 Task: Send an email with the signature Kelly Rodriguez with the subject Apology for a miscommunication and the message Can you provide an update on the status of the employee training program? from softage.6@softage.net to softage.7@softage.net and move the email from Sent Items to the folder Hazardous materials
Action: Mouse moved to (115, 107)
Screenshot: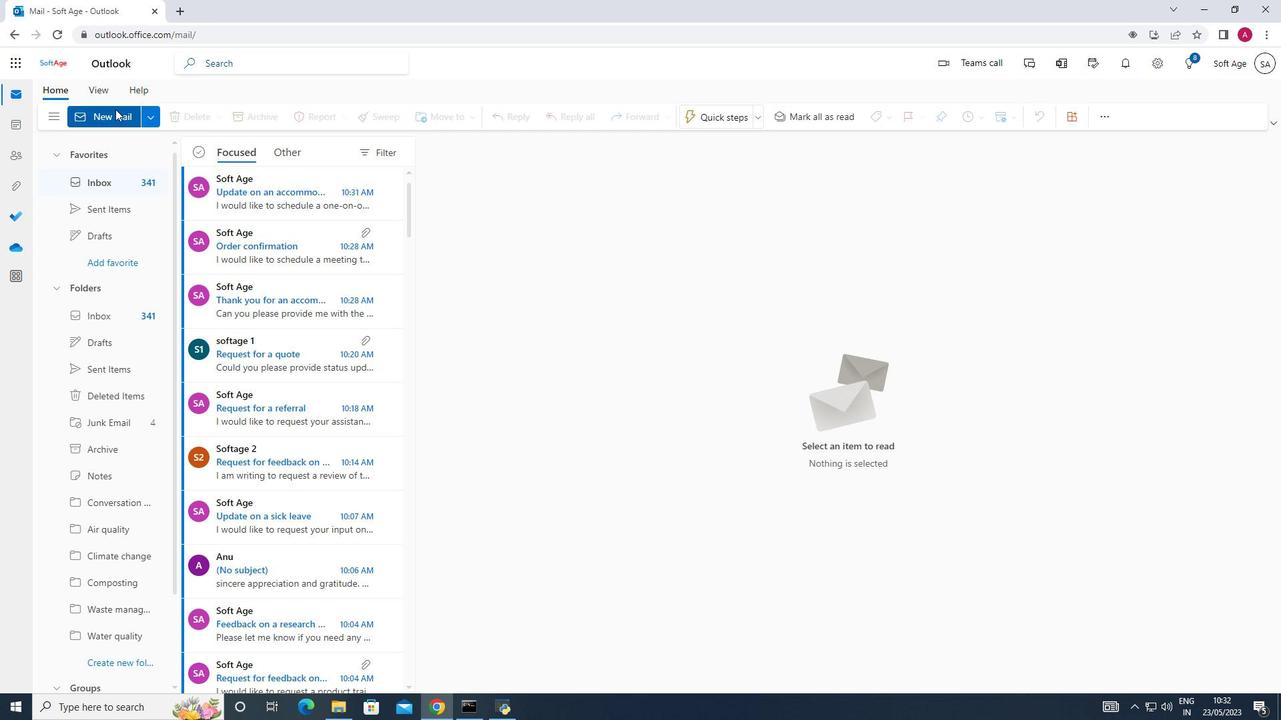 
Action: Mouse pressed left at (115, 107)
Screenshot: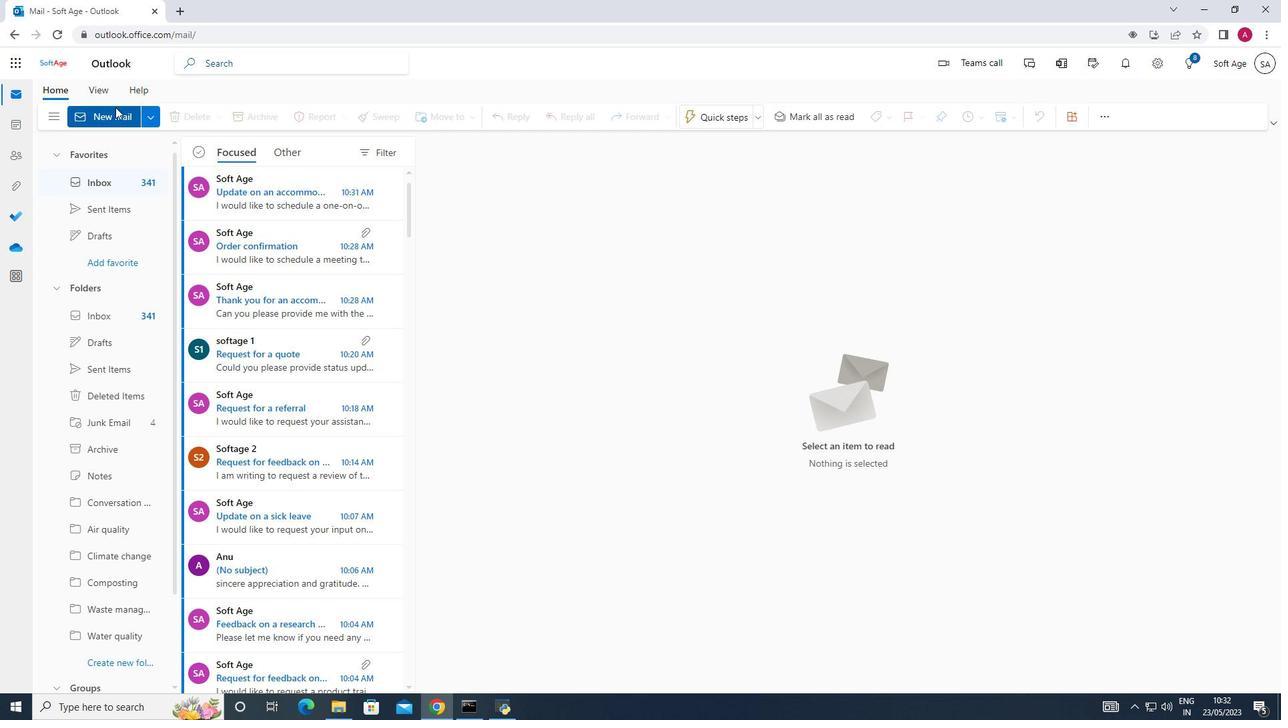 
Action: Mouse moved to (909, 112)
Screenshot: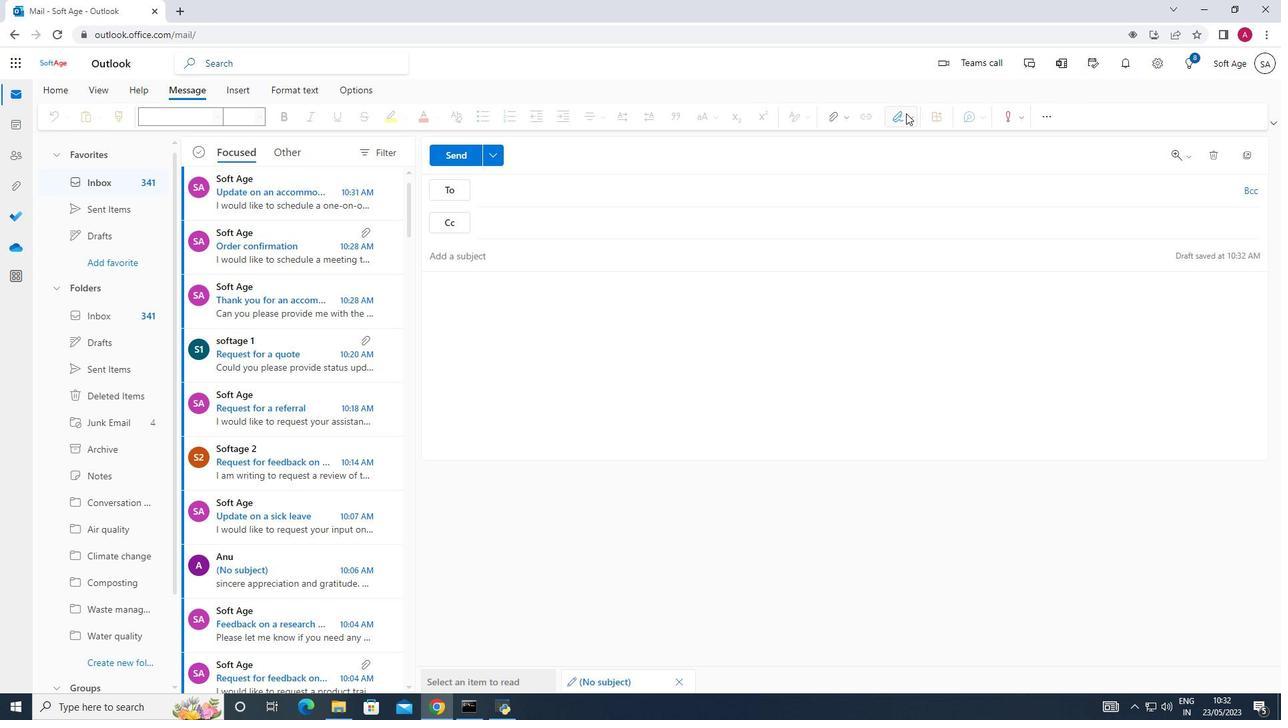 
Action: Mouse pressed left at (909, 112)
Screenshot: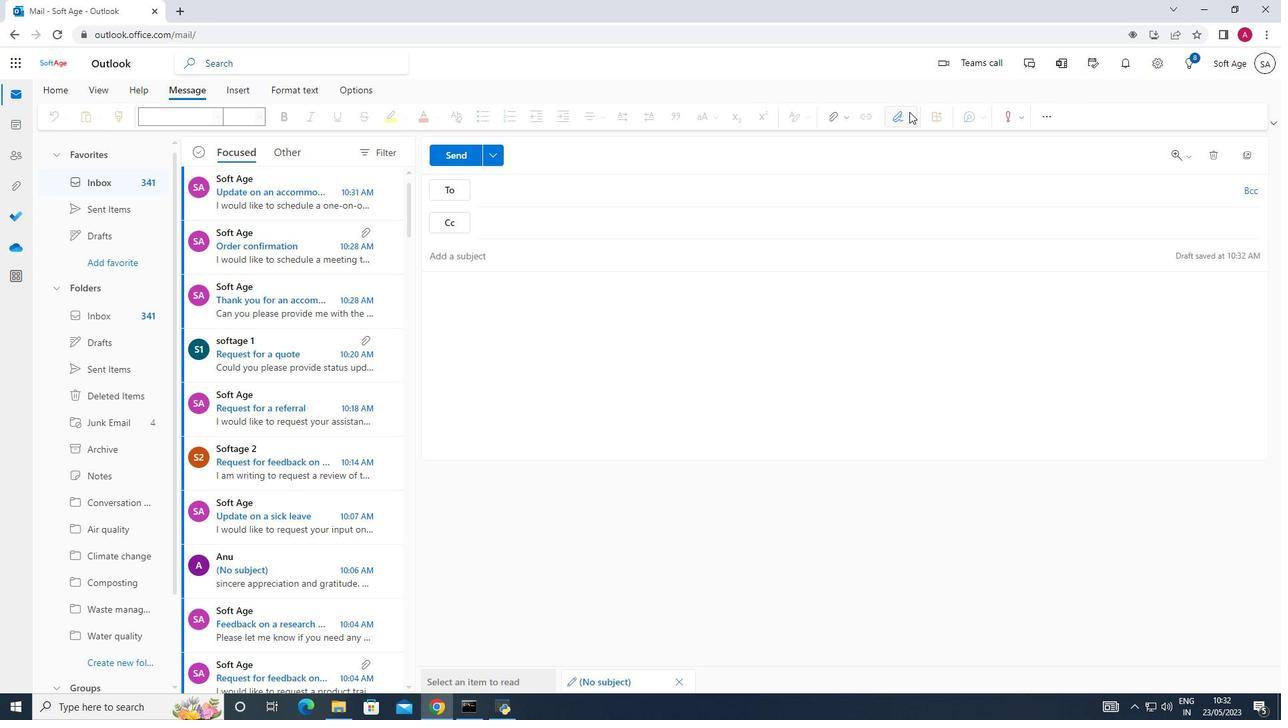 
Action: Mouse moved to (886, 176)
Screenshot: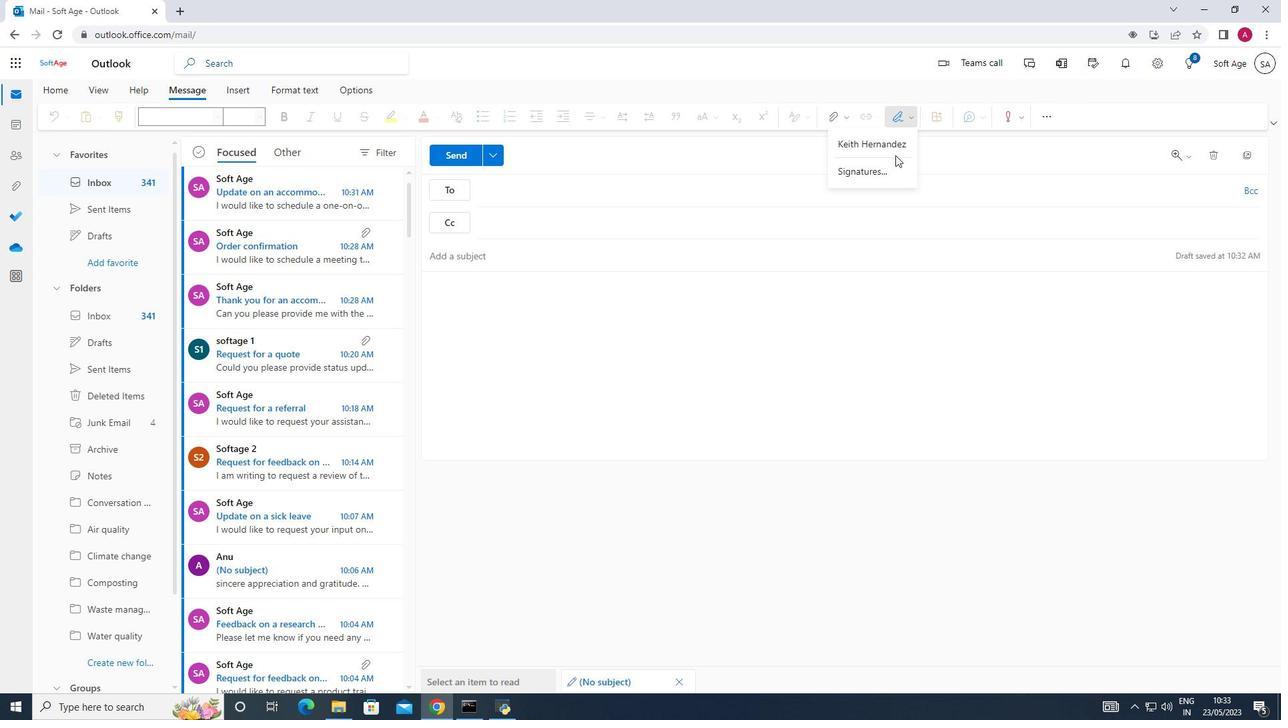 
Action: Mouse pressed left at (886, 176)
Screenshot: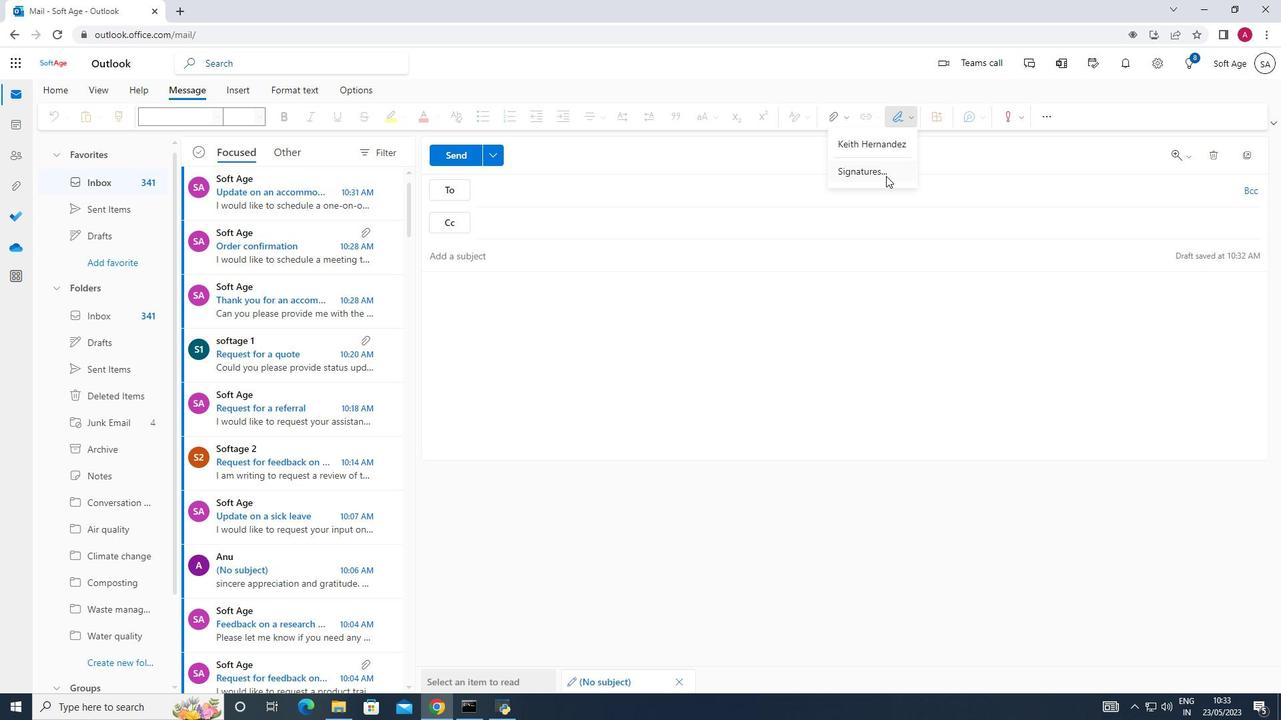 
Action: Mouse moved to (879, 223)
Screenshot: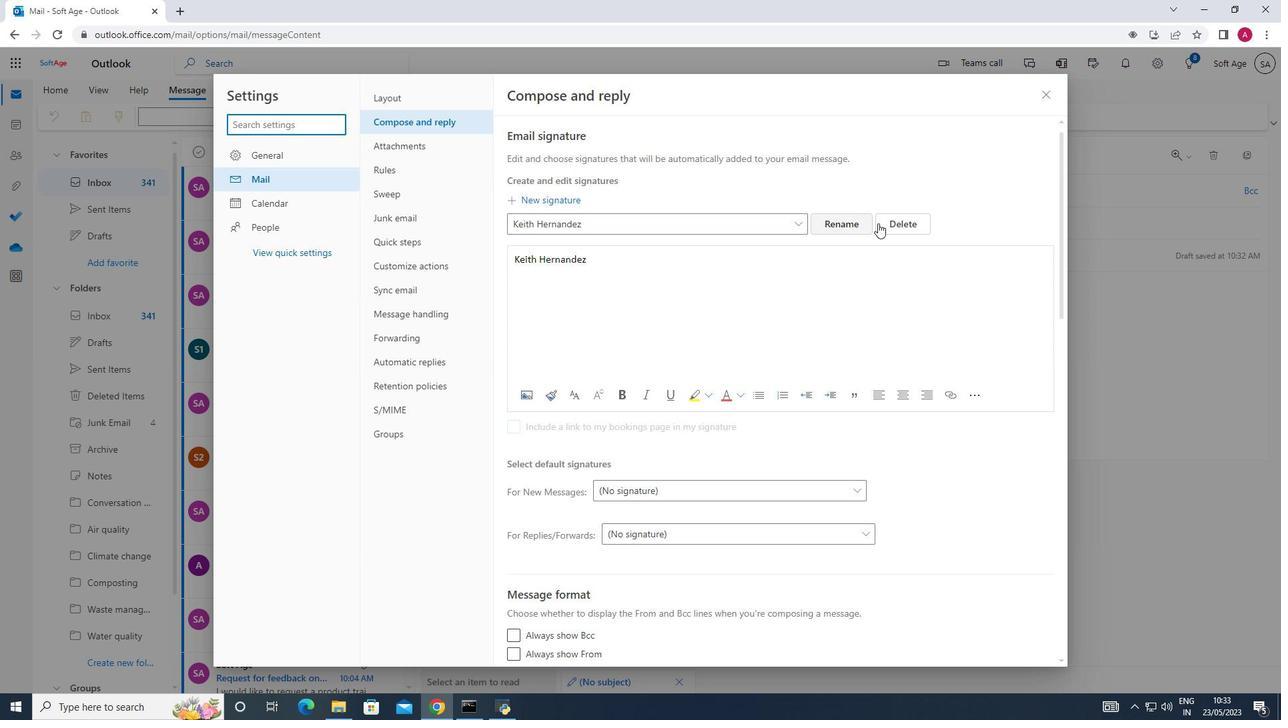 
Action: Mouse pressed left at (879, 223)
Screenshot: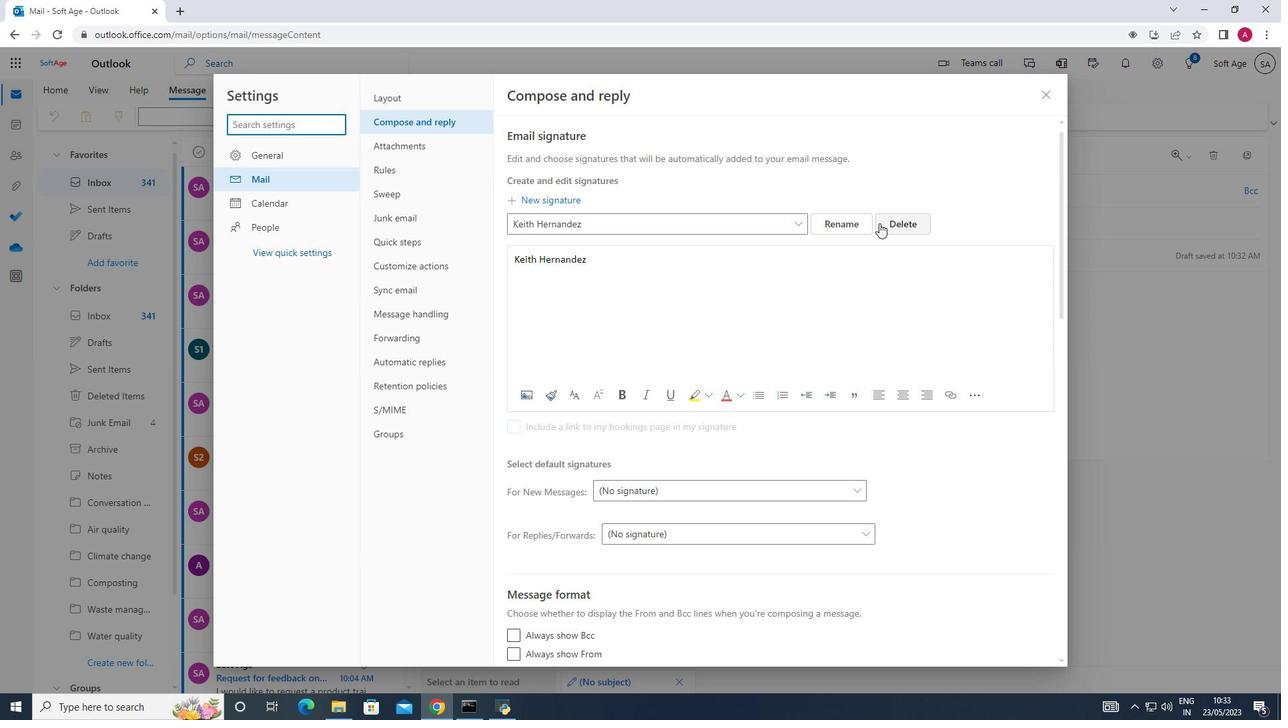 
Action: Mouse moved to (539, 222)
Screenshot: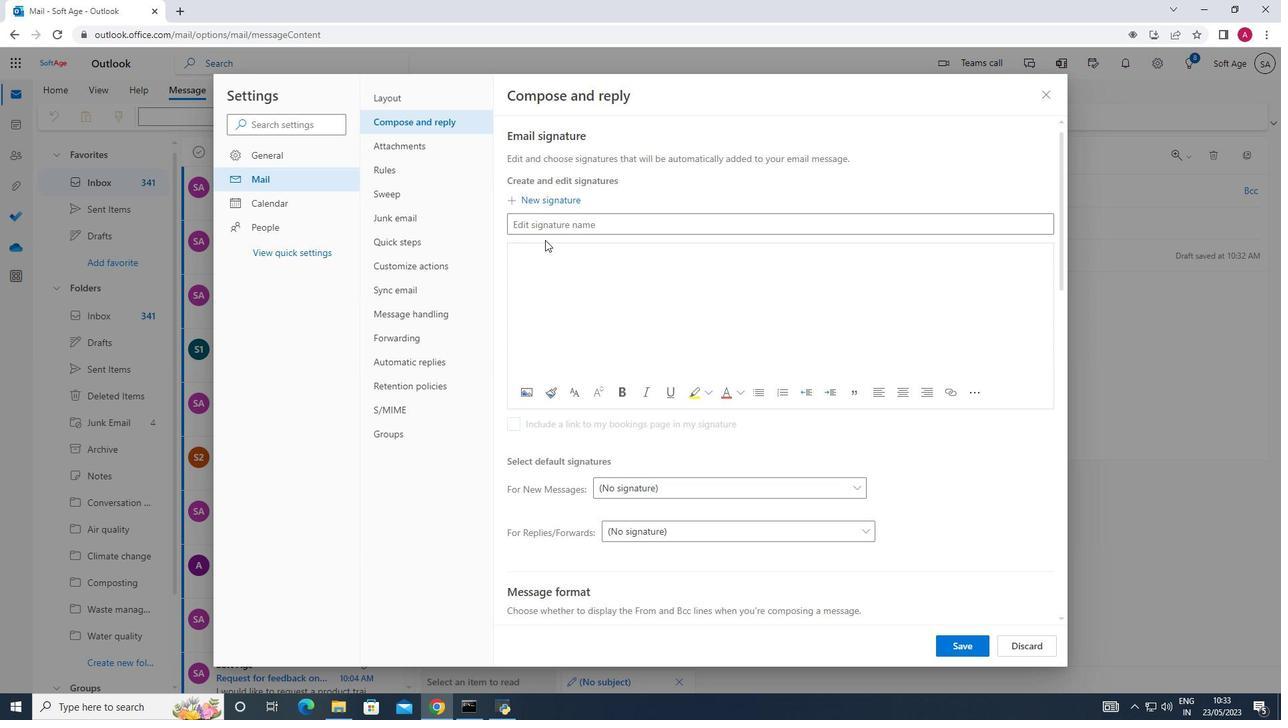 
Action: Mouse pressed left at (539, 222)
Screenshot: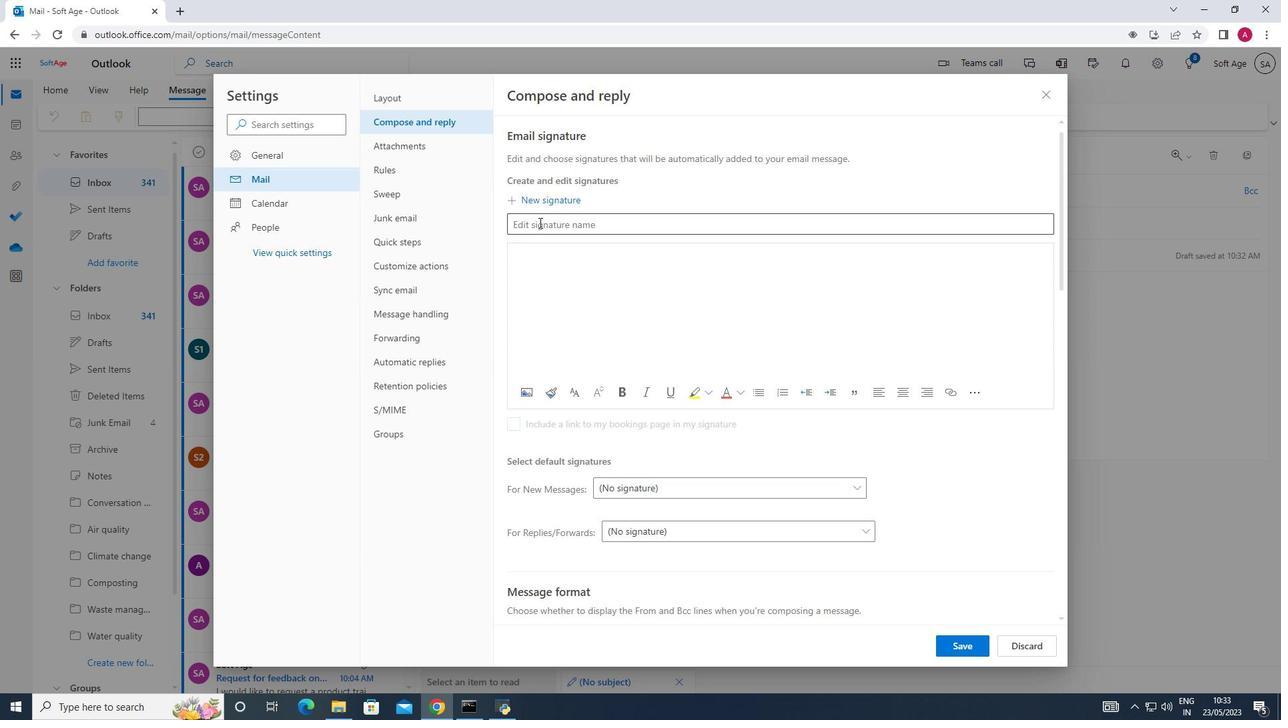 
Action: Key pressed <Key.shift_r>Kelly<Key.space><Key.shift><Key.shift><Key.shift><Key.shift>Rodriguez
Screenshot: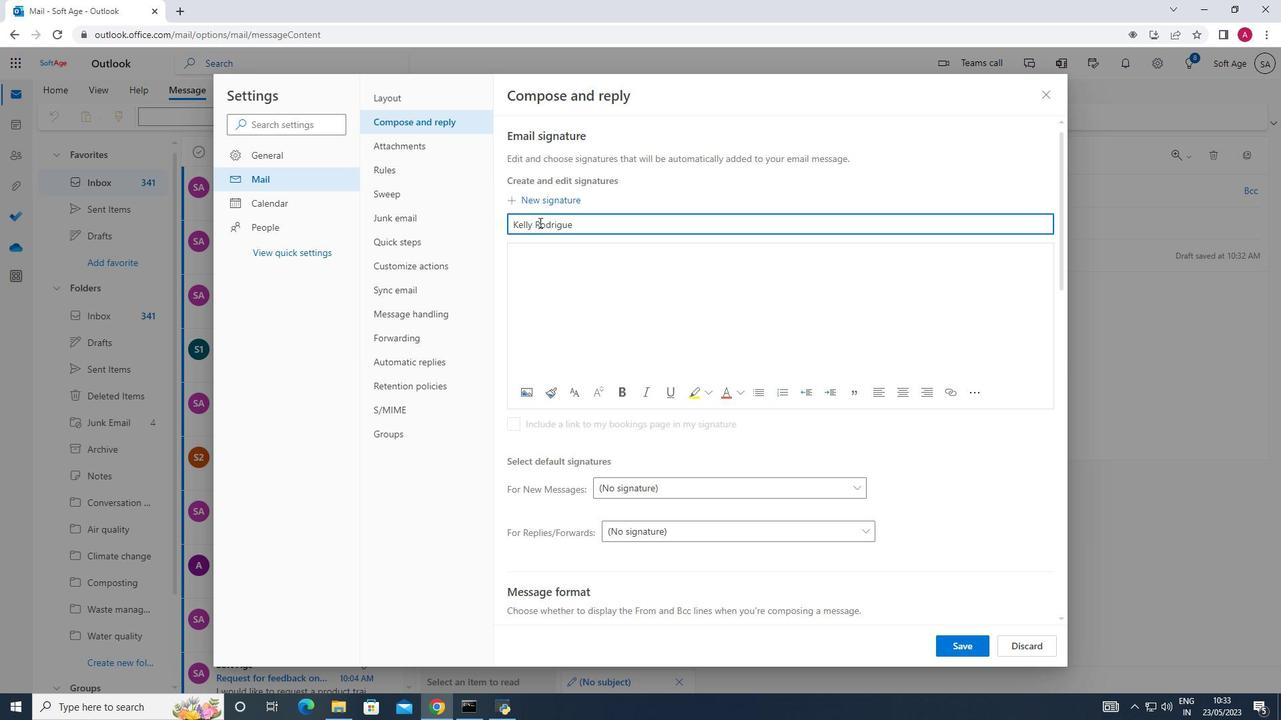 
Action: Mouse moved to (528, 256)
Screenshot: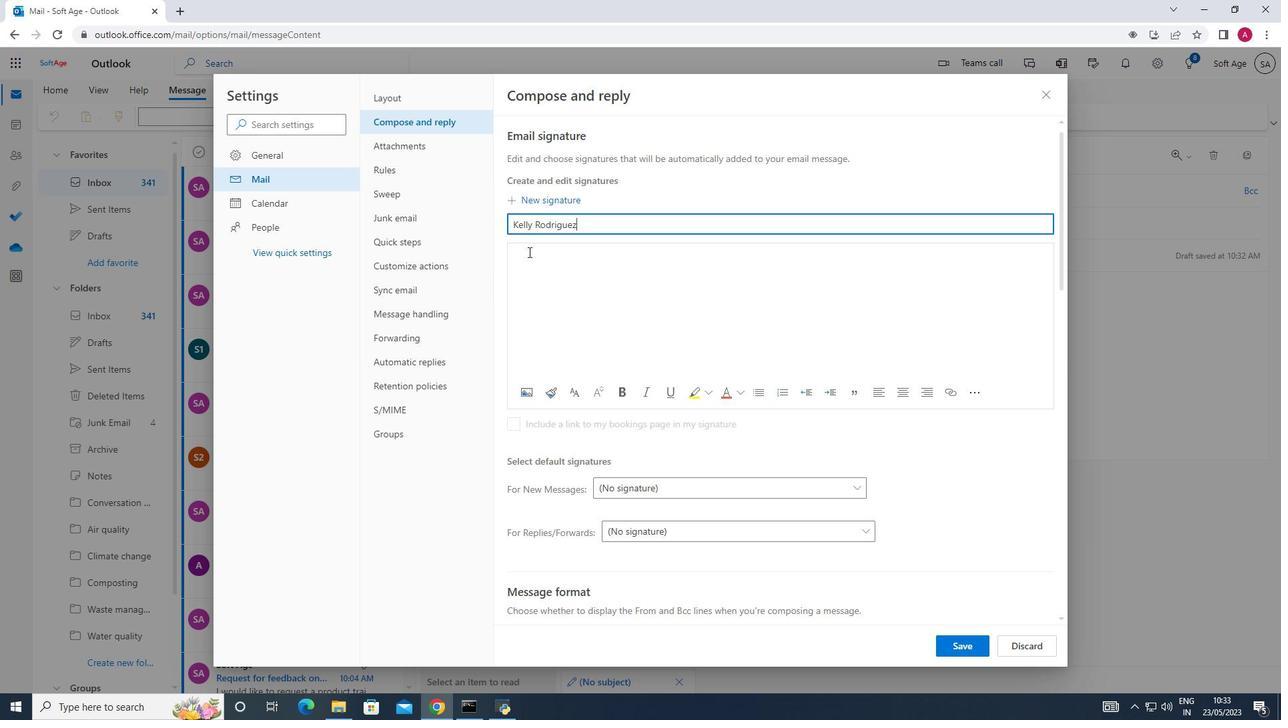 
Action: Mouse pressed left at (528, 256)
Screenshot: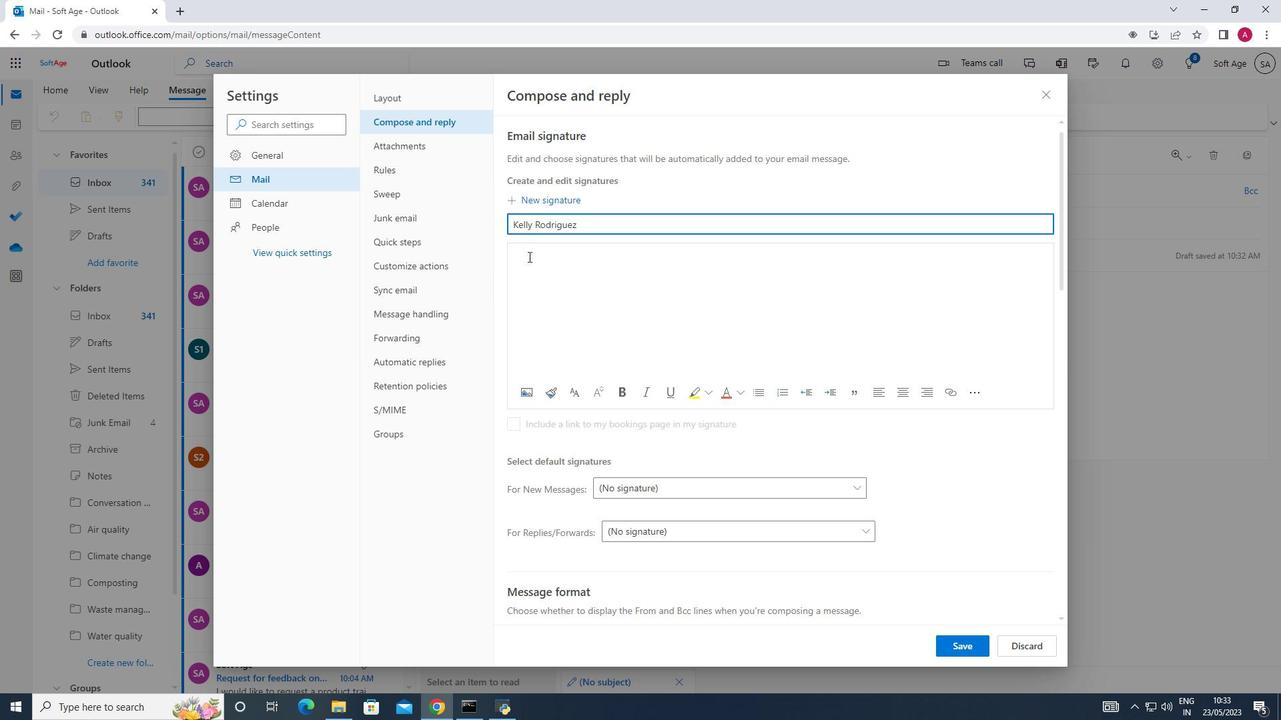 
Action: Key pressed <Key.shift_r>Kelly<Key.space><Key.shift_r><Key.shift_r><Key.shift_r><Key.shift_r><Key.shift_r><Key.shift_r><Key.shift_r><Key.shift_r><Key.shift_r>Rodriguez
Screenshot: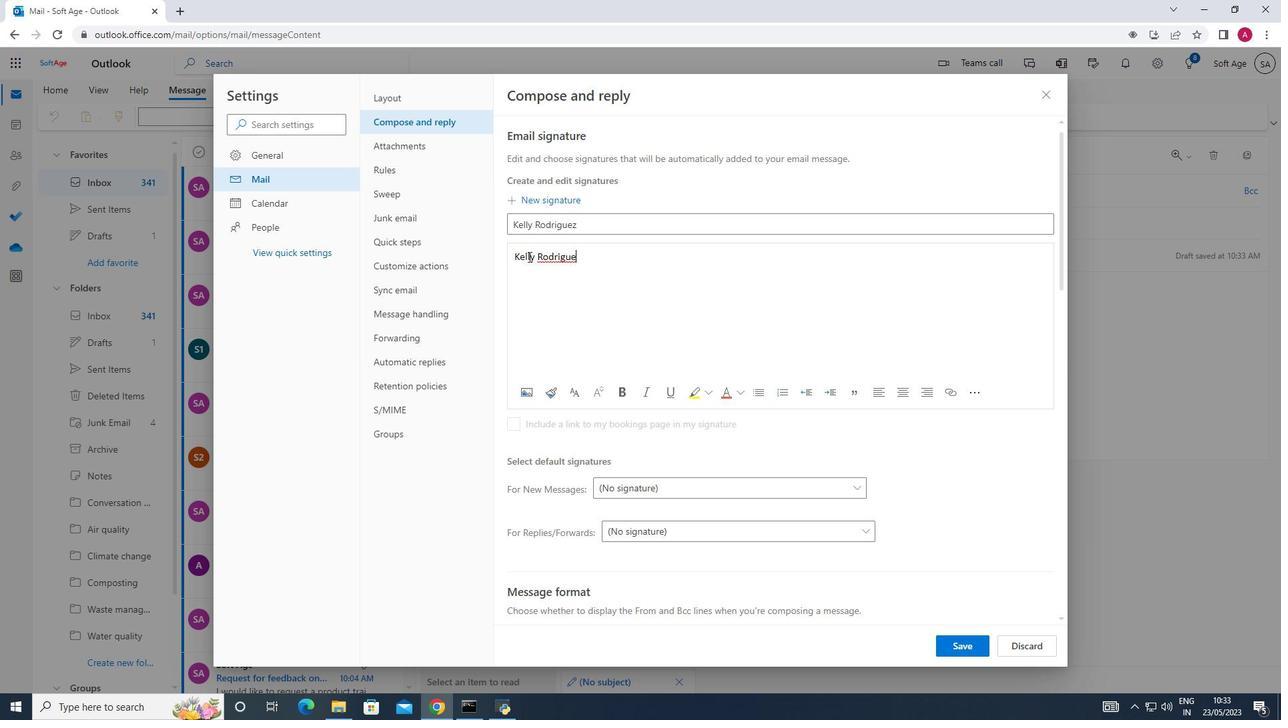 
Action: Mouse moved to (966, 645)
Screenshot: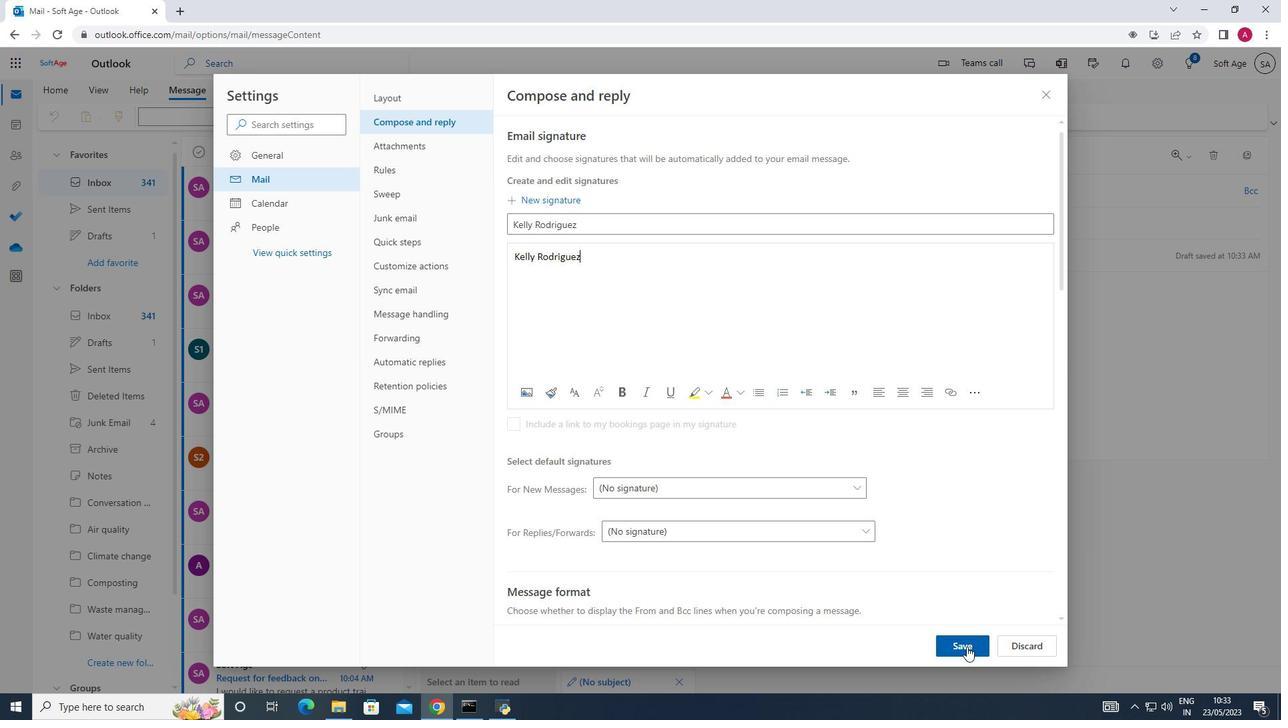 
Action: Mouse pressed left at (966, 645)
Screenshot: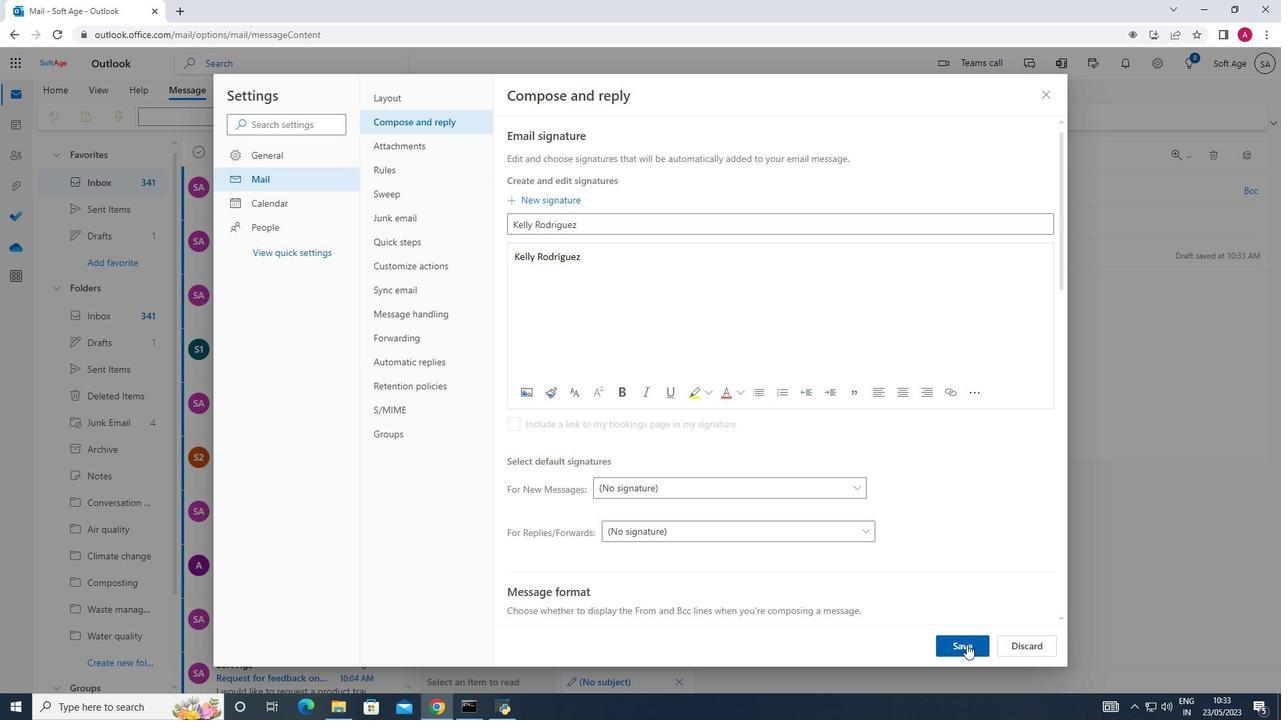 
Action: Mouse moved to (1048, 98)
Screenshot: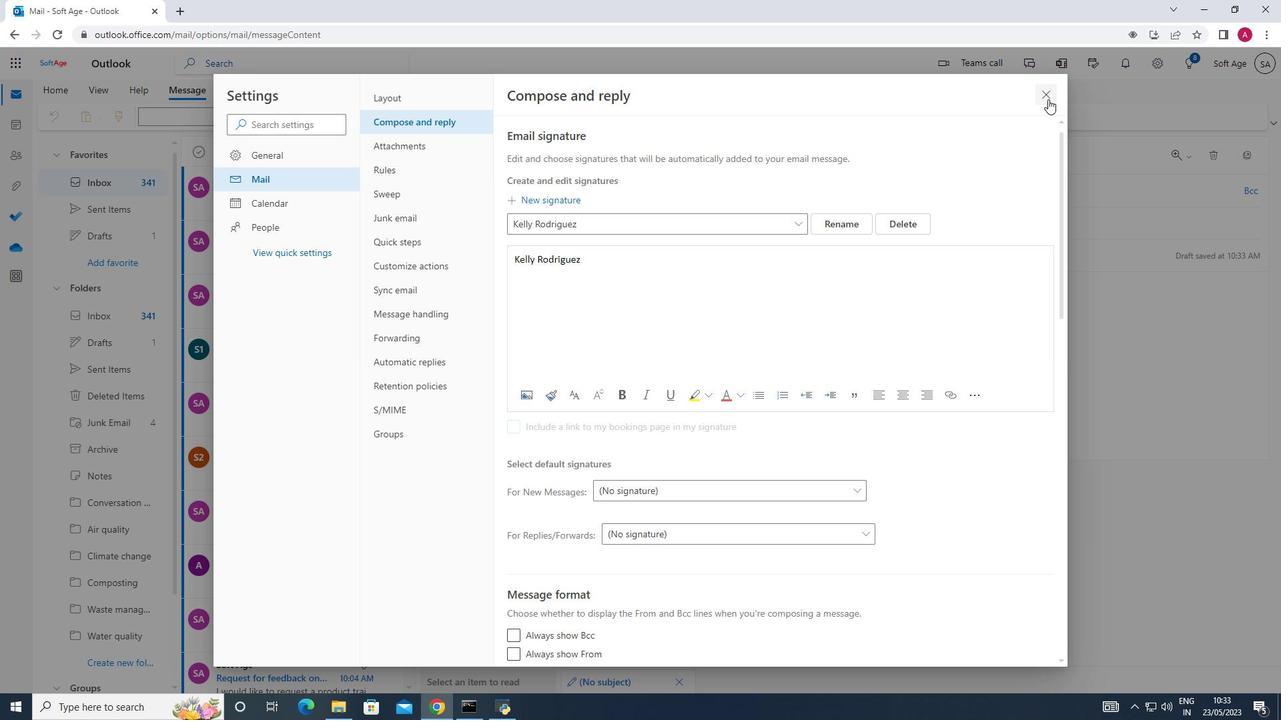 
Action: Mouse pressed left at (1048, 98)
Screenshot: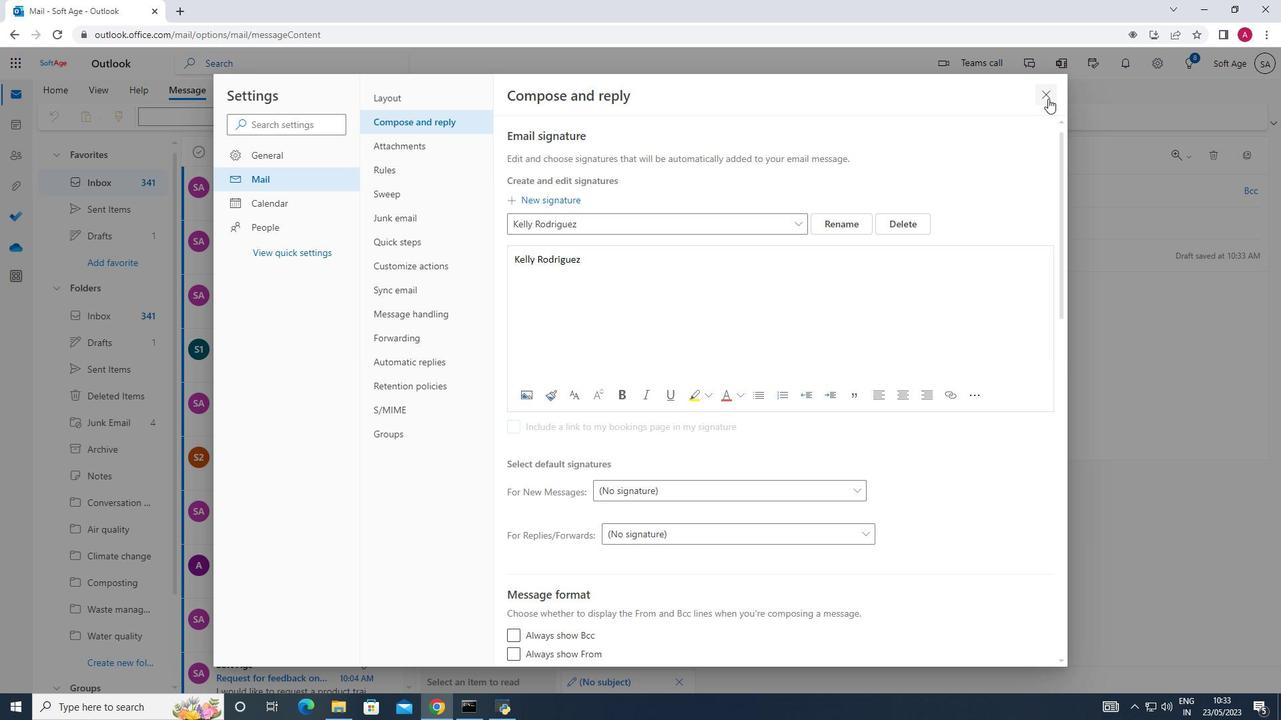
Action: Mouse moved to (906, 120)
Screenshot: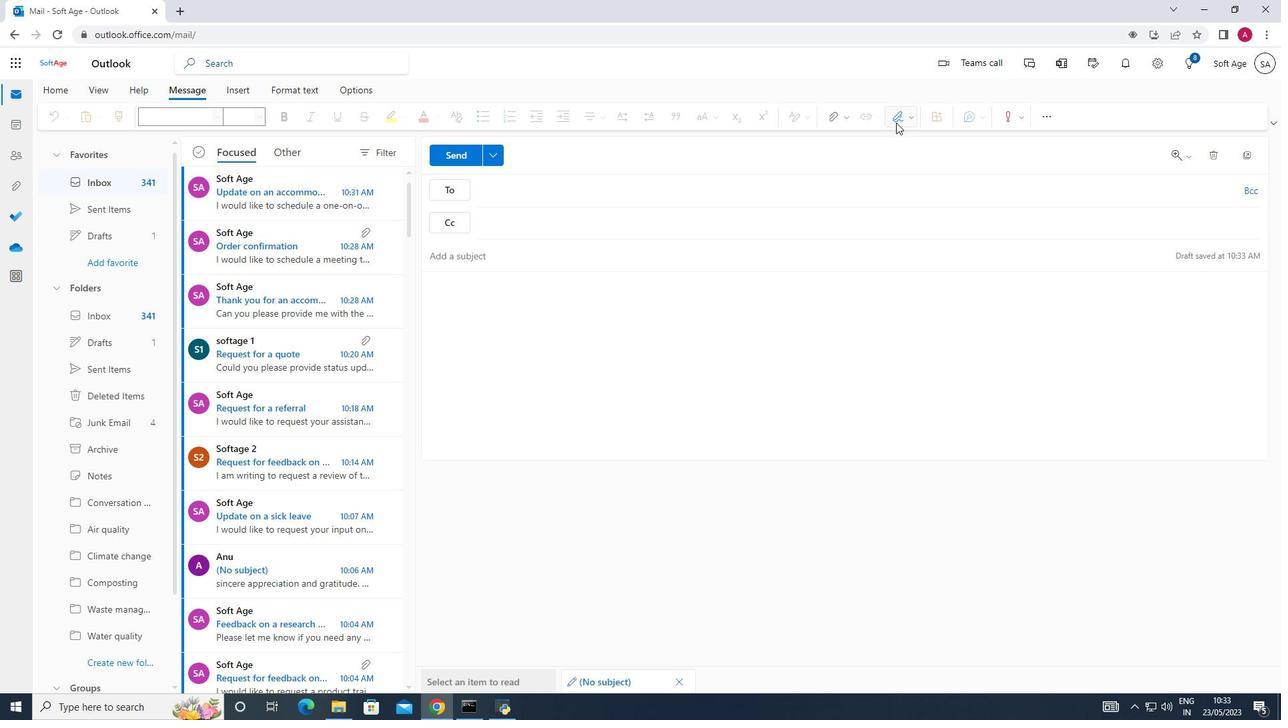 
Action: Mouse pressed left at (906, 120)
Screenshot: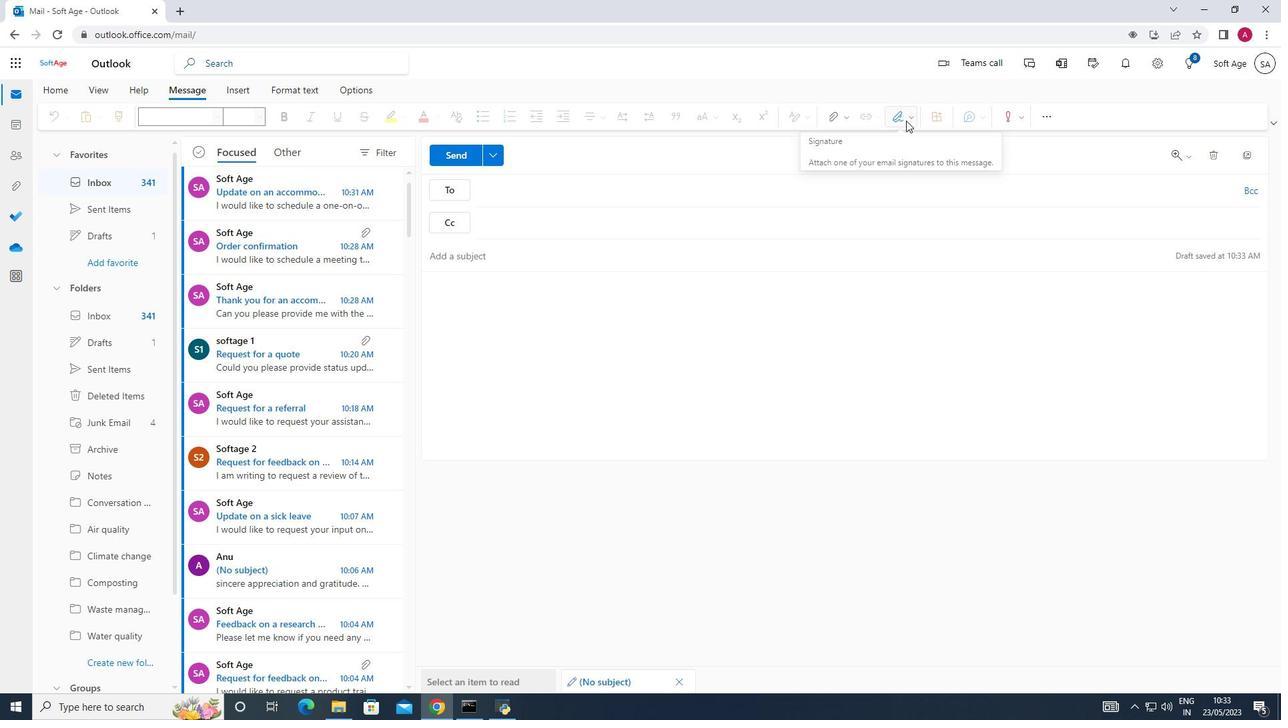 
Action: Mouse moved to (885, 141)
Screenshot: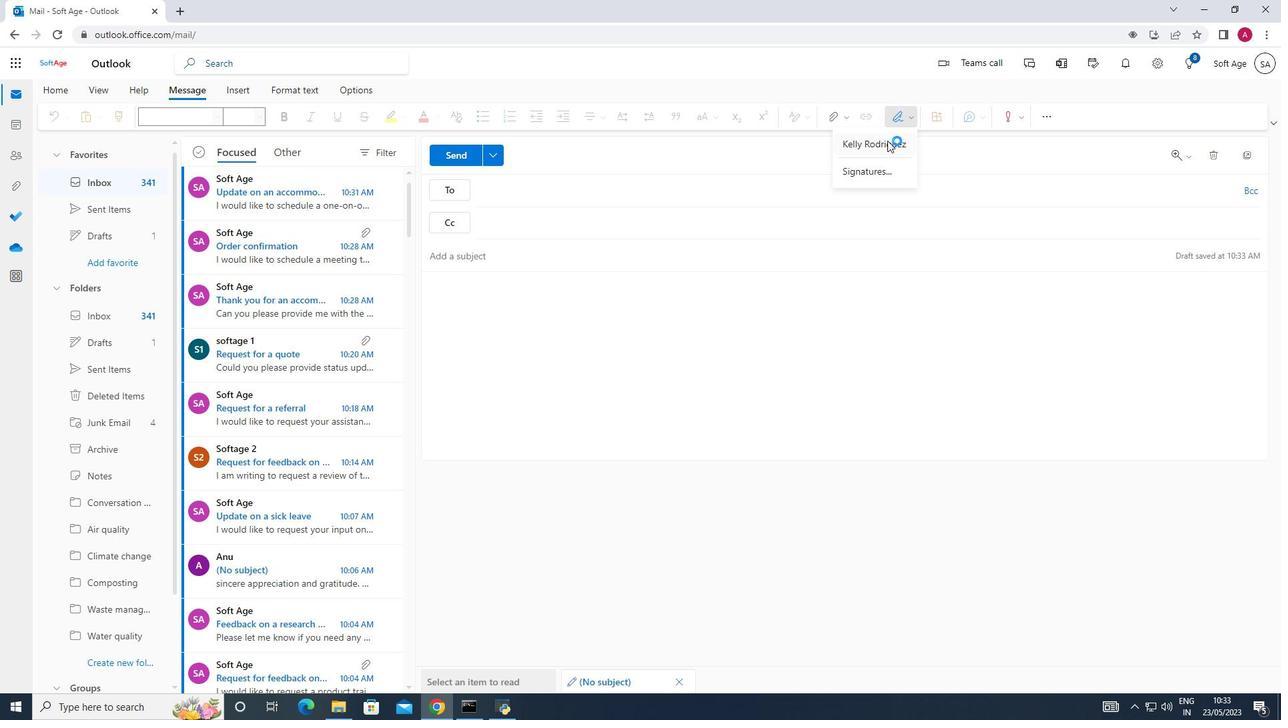 
Action: Mouse pressed left at (885, 141)
Screenshot: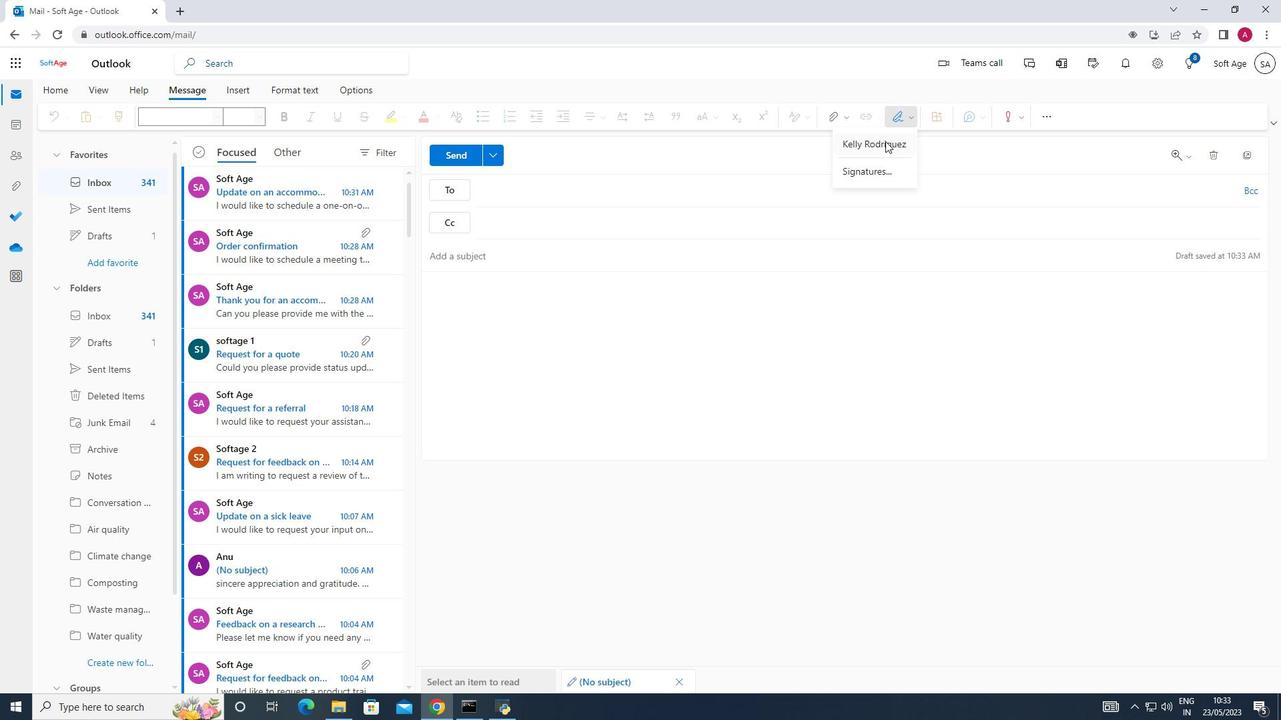 
Action: Mouse moved to (478, 256)
Screenshot: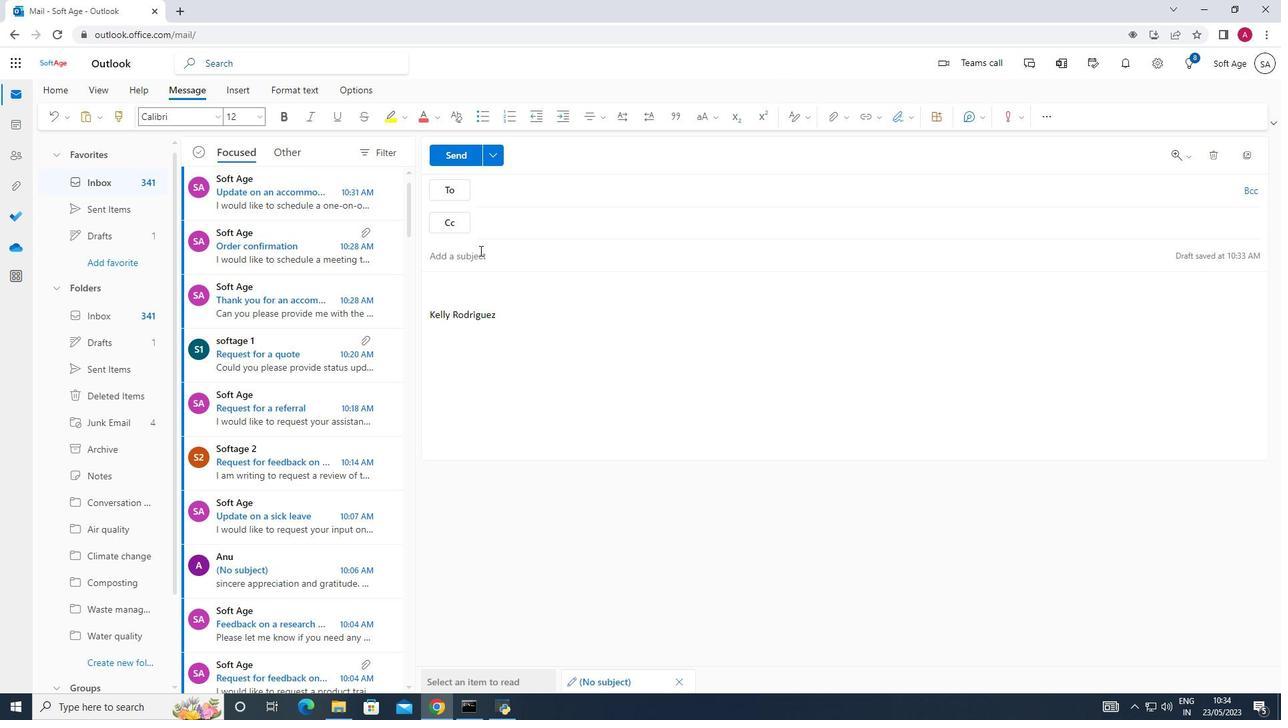 
Action: Mouse pressed left at (478, 256)
Screenshot: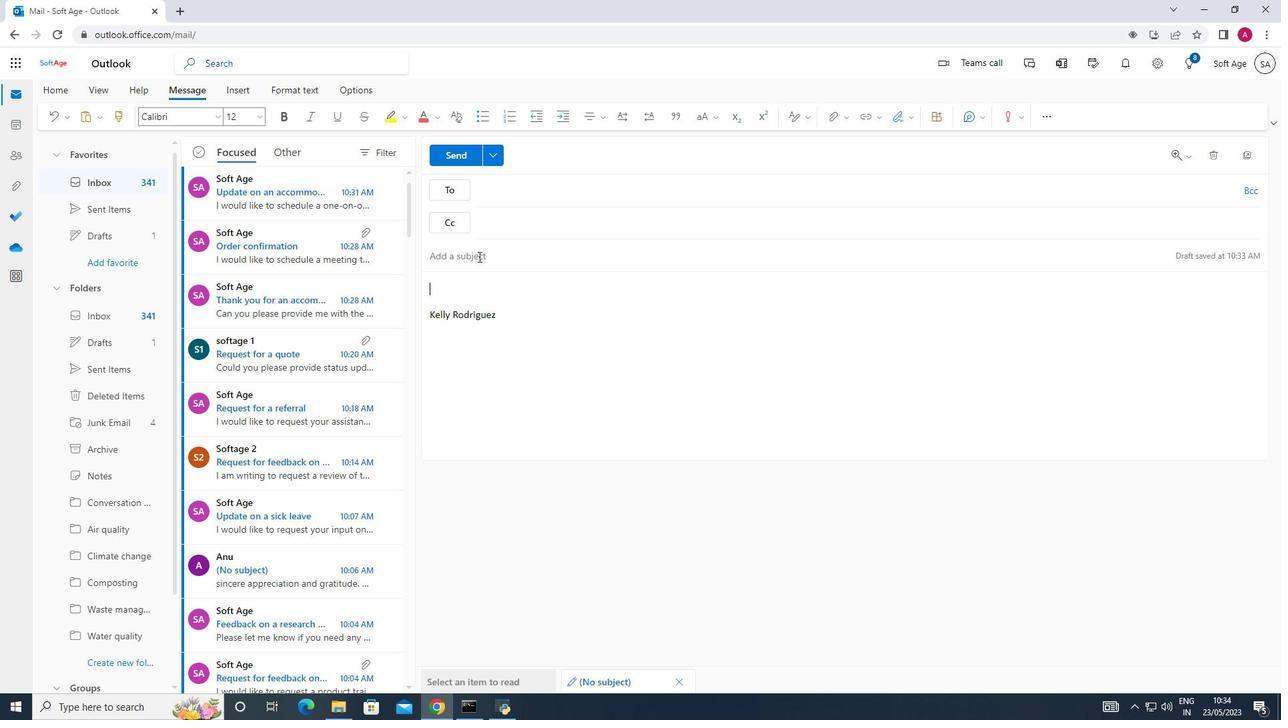 
Action: Mouse moved to (480, 256)
Screenshot: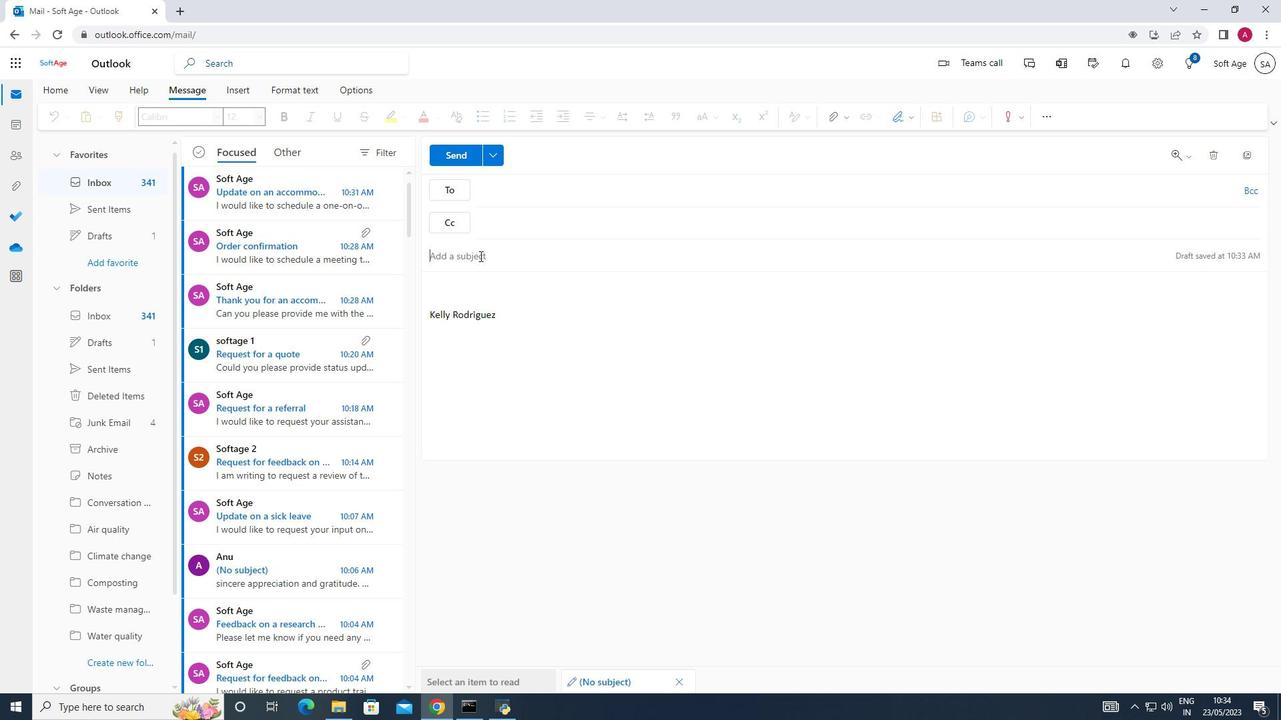 
Action: Key pressed <Key.shift>Apology<Key.space>for<Key.space>a<Key.space>miscommunication
Screenshot: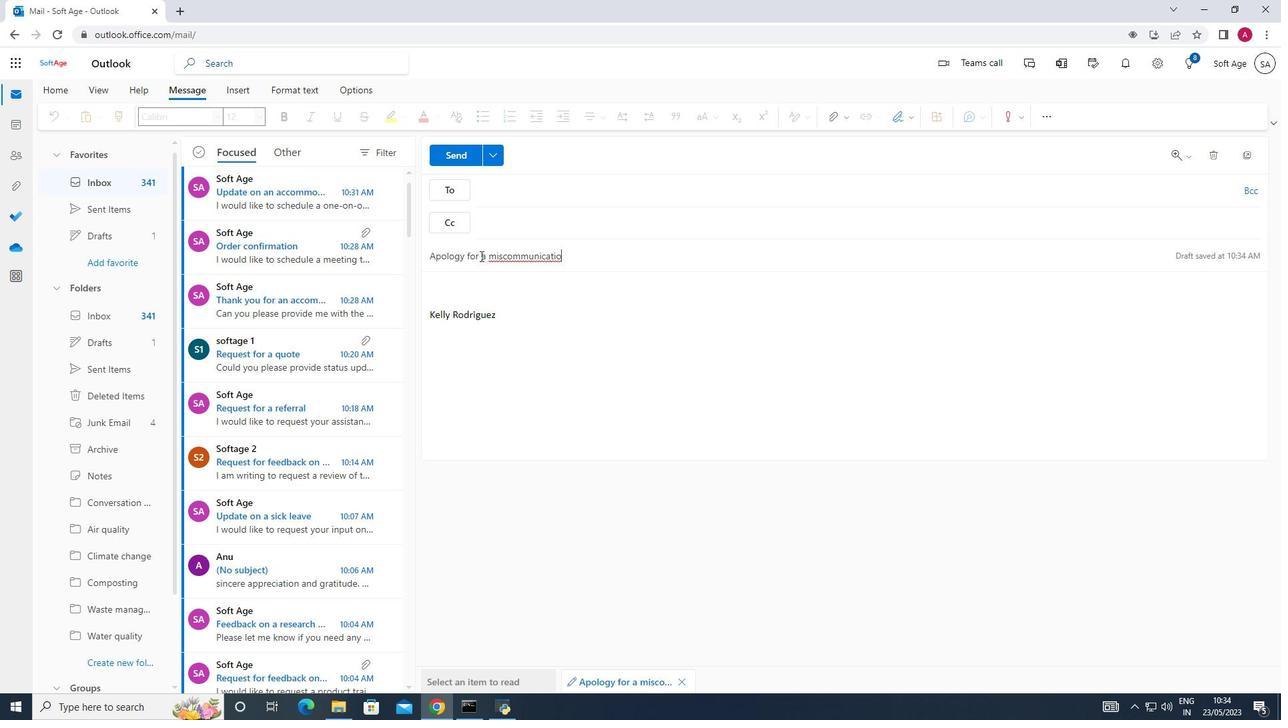 
Action: Mouse moved to (473, 276)
Screenshot: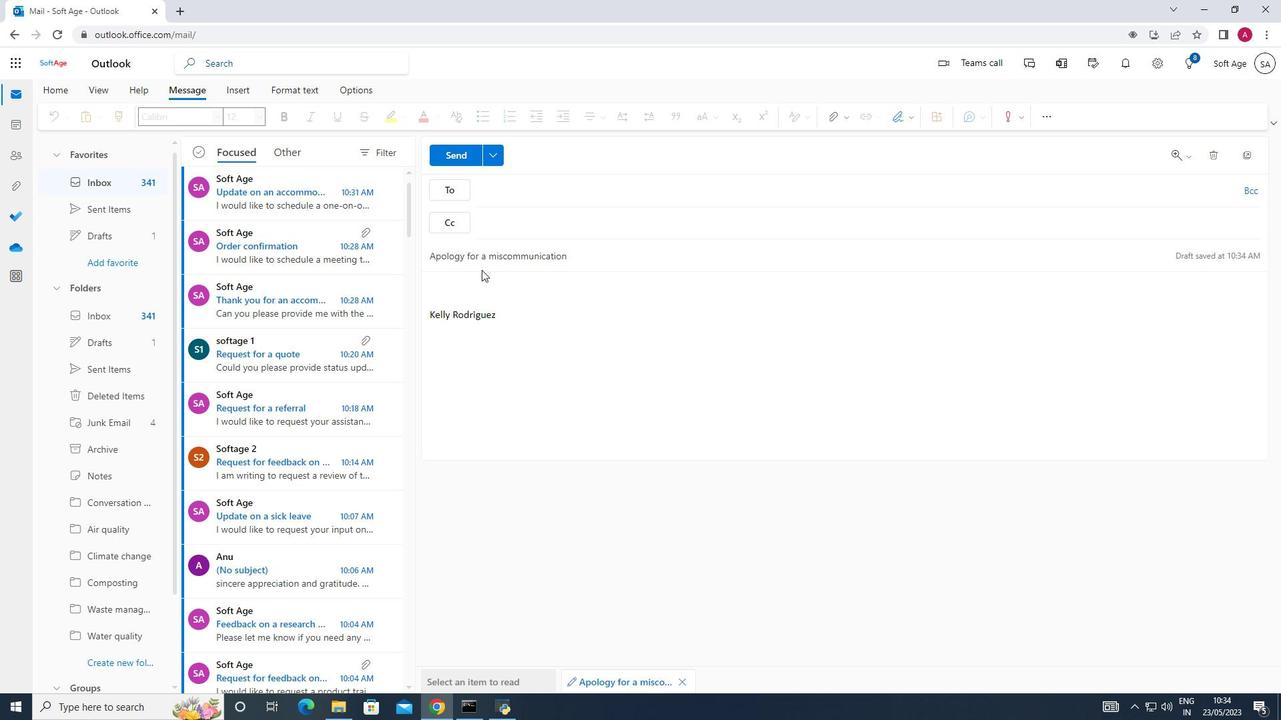 
Action: Mouse pressed left at (473, 276)
Screenshot: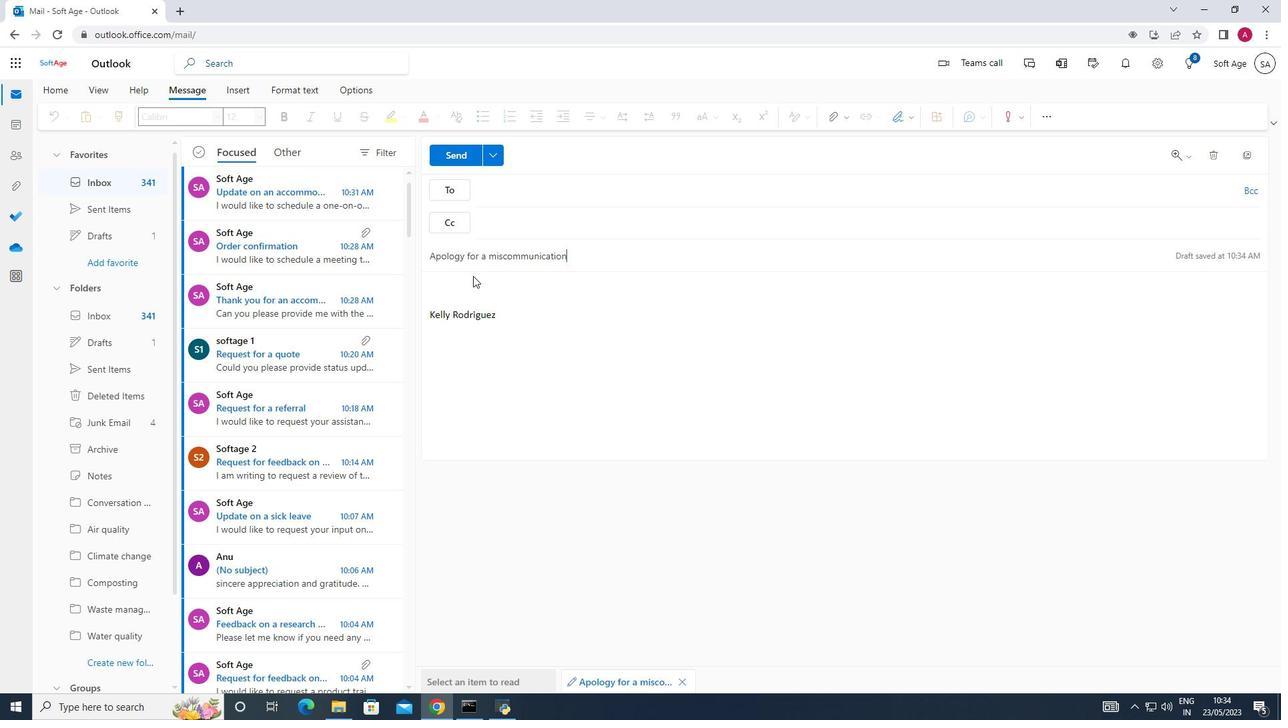 
Action: Mouse moved to (461, 284)
Screenshot: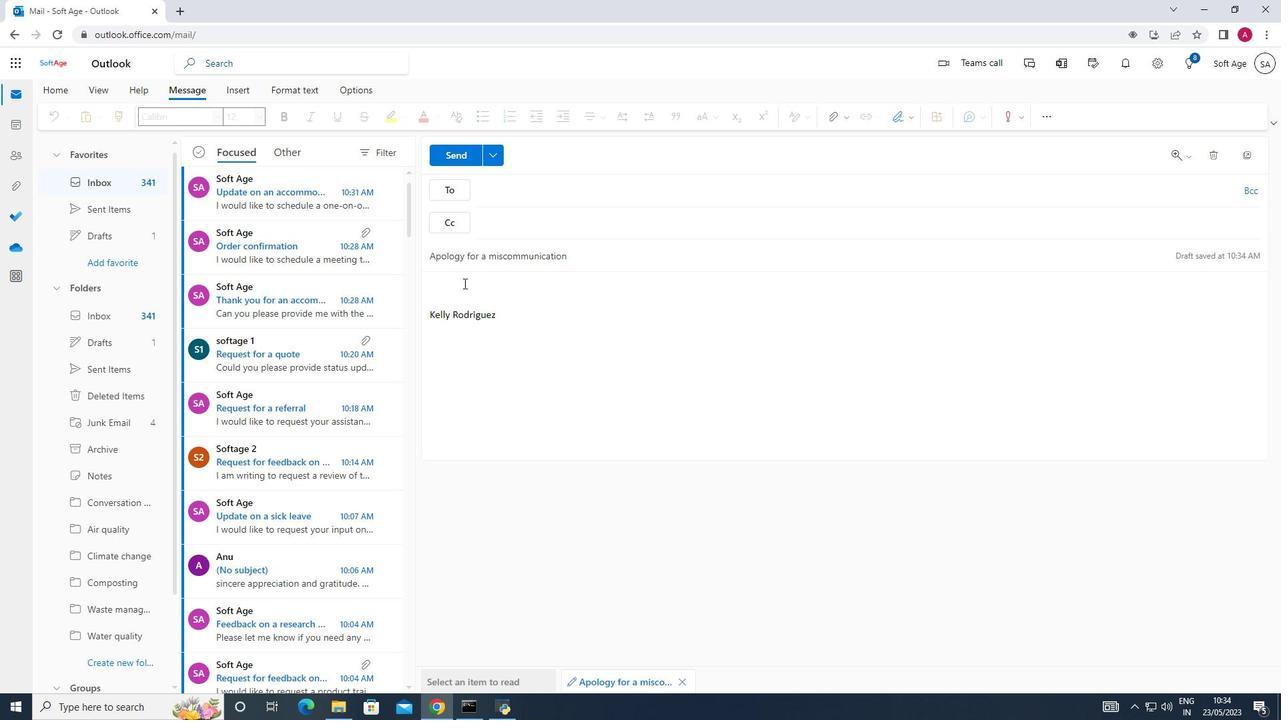 
Action: Mouse pressed left at (463, 284)
Screenshot: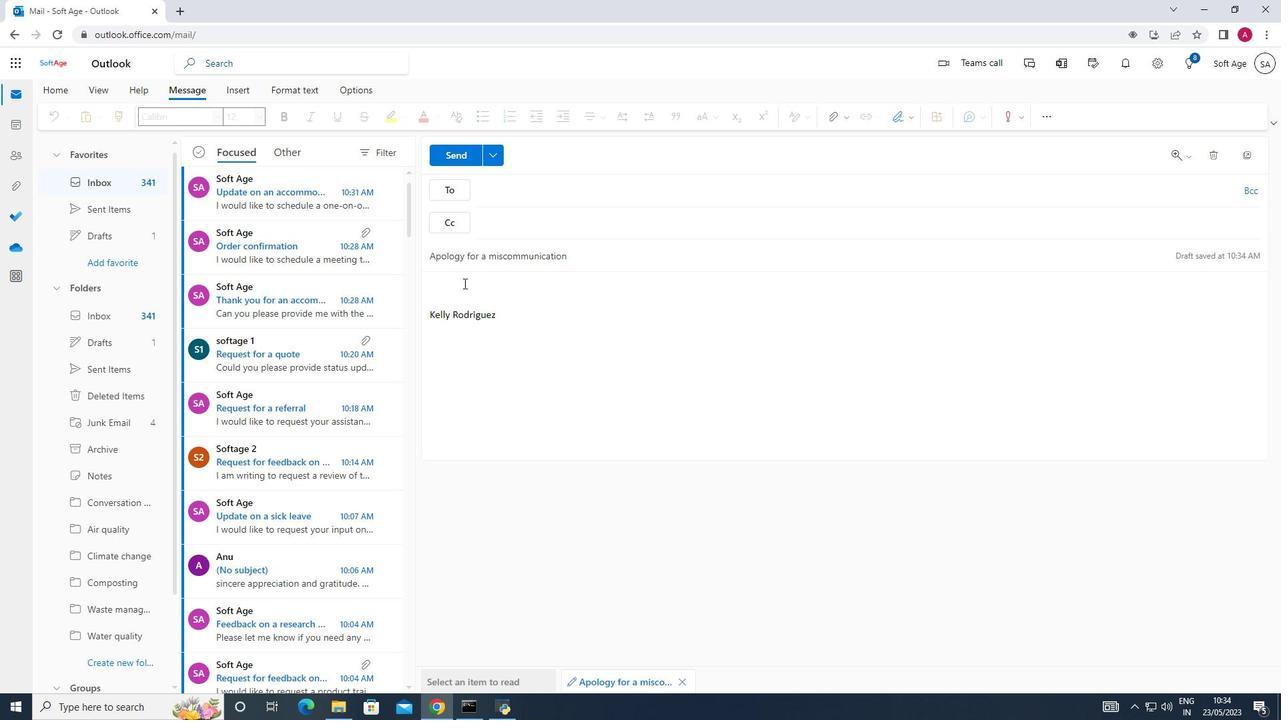 
Action: Key pressed <Key.shift>Can<Key.space>you<Key.space>prob<Key.backspace>vide<Key.space>an<Key.space>update<Key.space>on<Key.space>the<Key.space>v<Key.backspace><Key.space>status<Key.space>of<Key.space>the<Key.space>employee<Key.space>training<Key.space>program<Key.shift_r><Key.shift_r><Key.shift_r><Key.shift_r><Key.shift_r><Key.shift_r><Key.shift_r><Key.shift_r><Key.shift_r><Key.shift_r><Key.shift_r><Key.shift_r><Key.shift_r><Key.shift_r><Key.shift_r>?
Screenshot: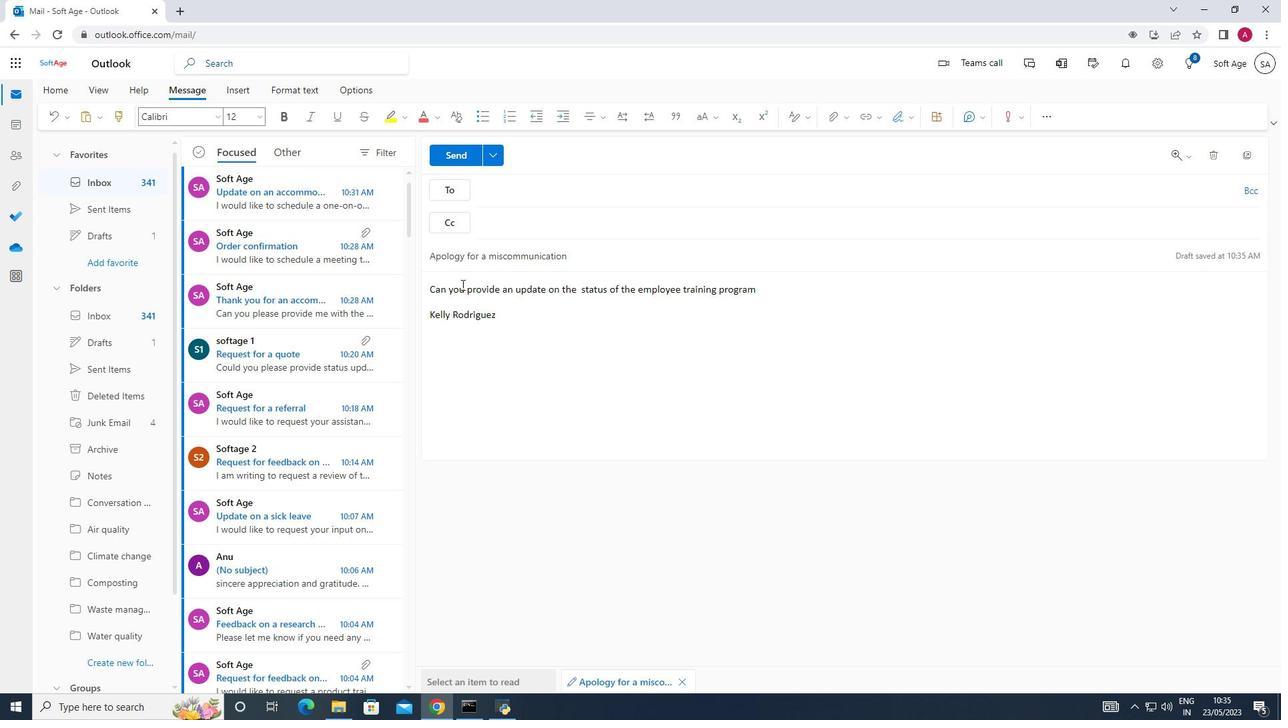 
Action: Mouse moved to (501, 194)
Screenshot: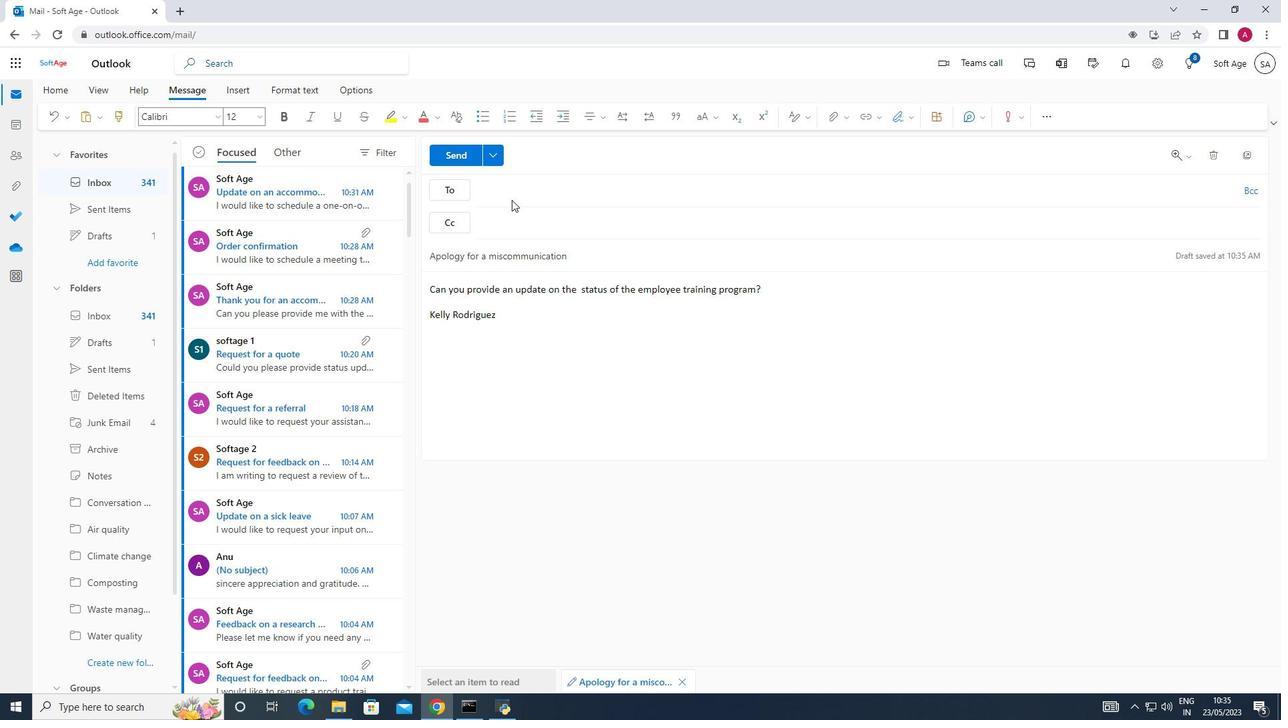 
Action: Mouse pressed left at (501, 194)
Screenshot: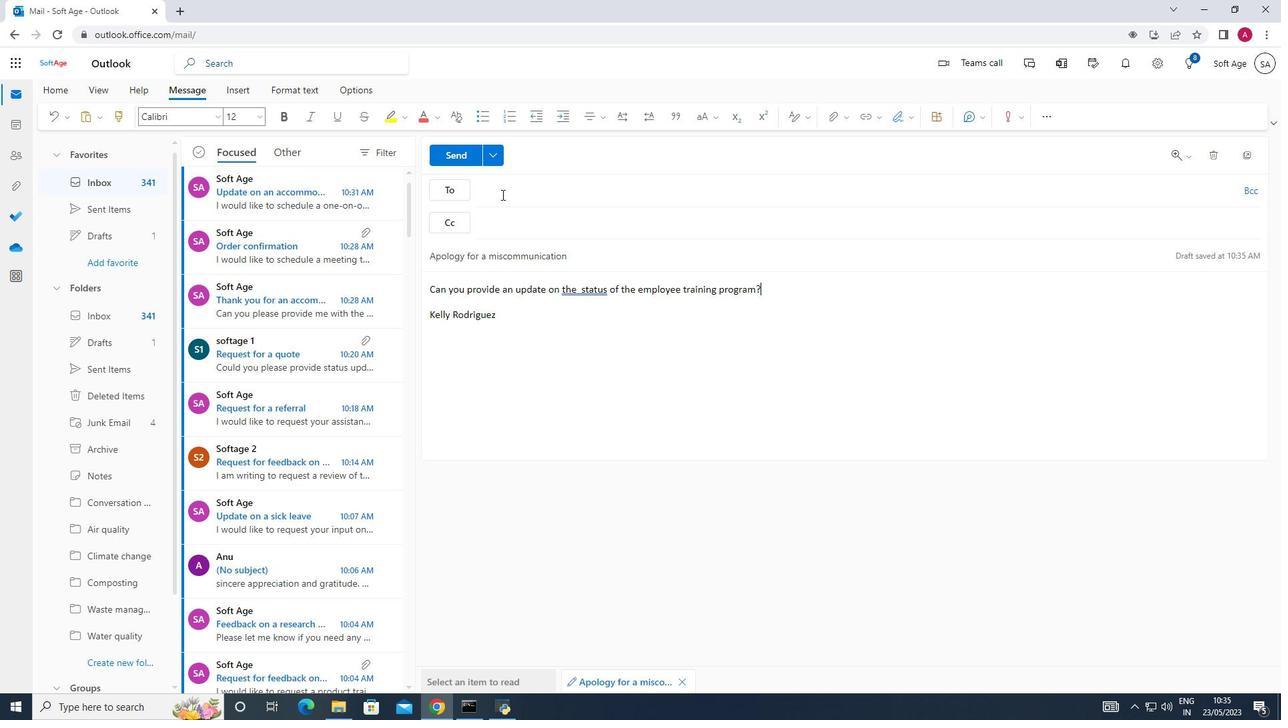 
Action: Mouse moved to (501, 192)
Screenshot: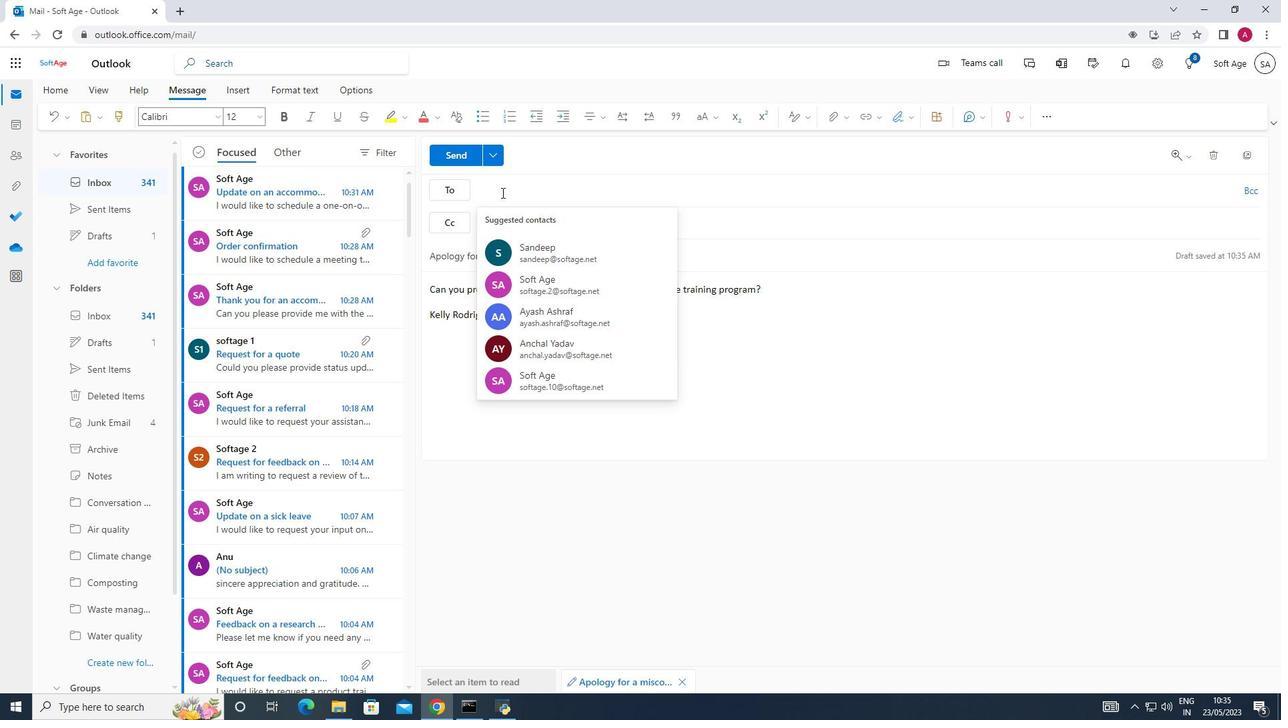 
Action: Key pressed softage.7<Key.shift>@softage.net
Screenshot: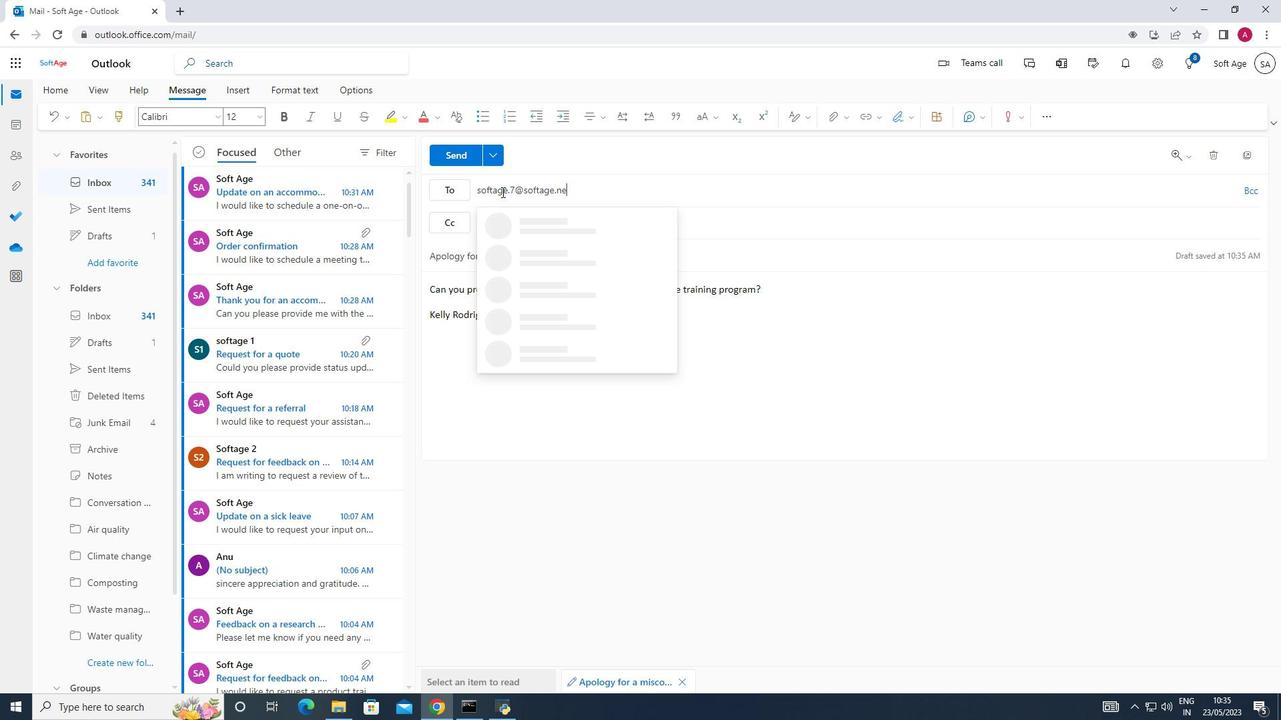 
Action: Mouse moved to (593, 214)
Screenshot: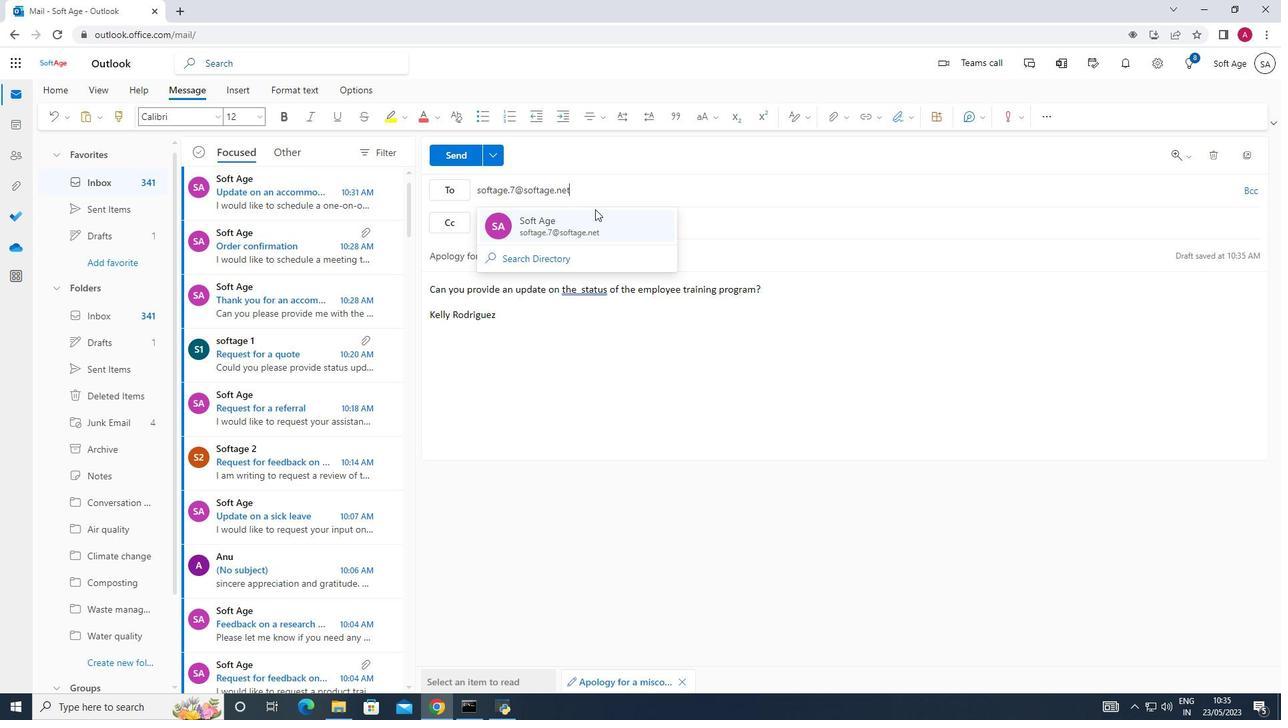 
Action: Mouse pressed left at (593, 214)
Screenshot: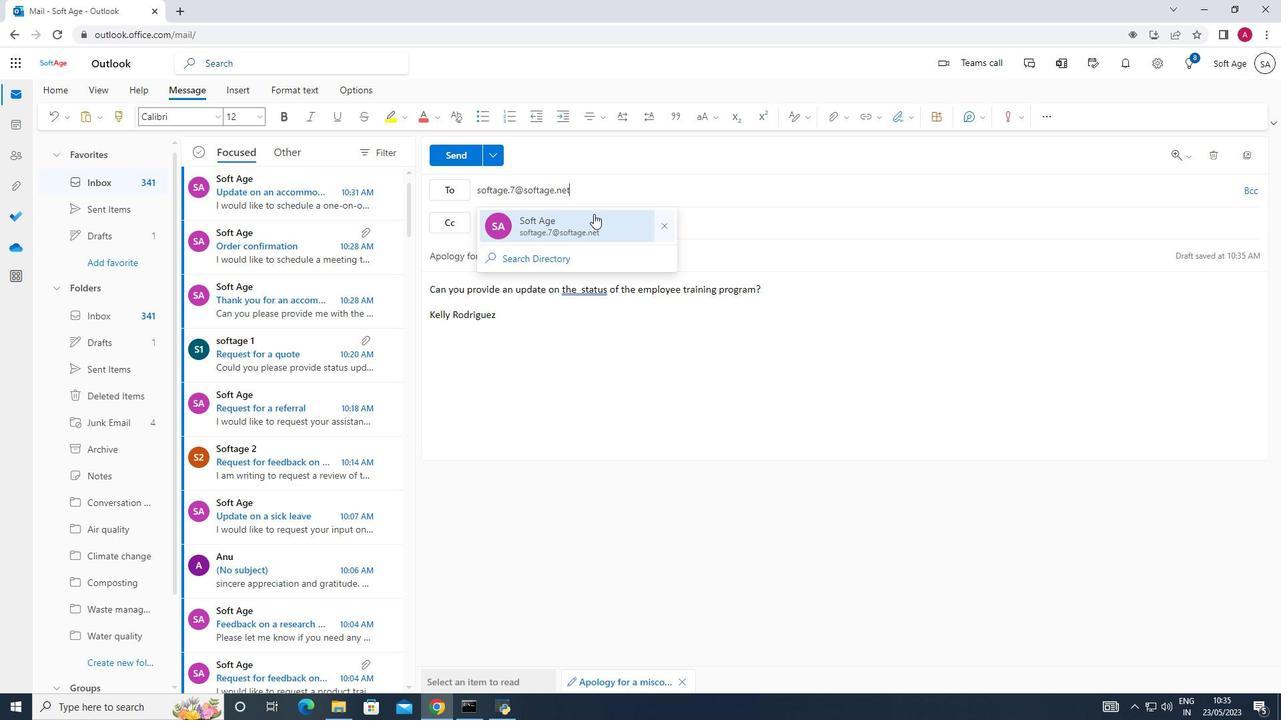 
Action: Mouse moved to (579, 291)
Screenshot: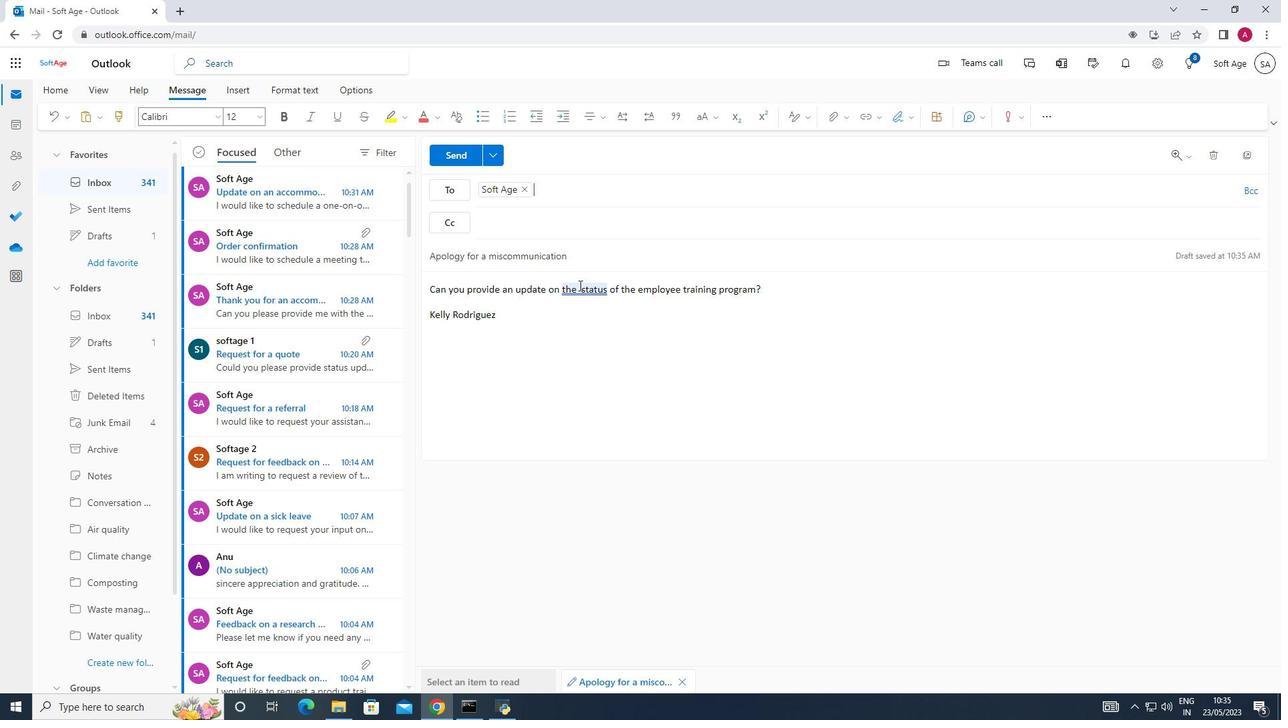 
Action: Mouse pressed left at (579, 291)
Screenshot: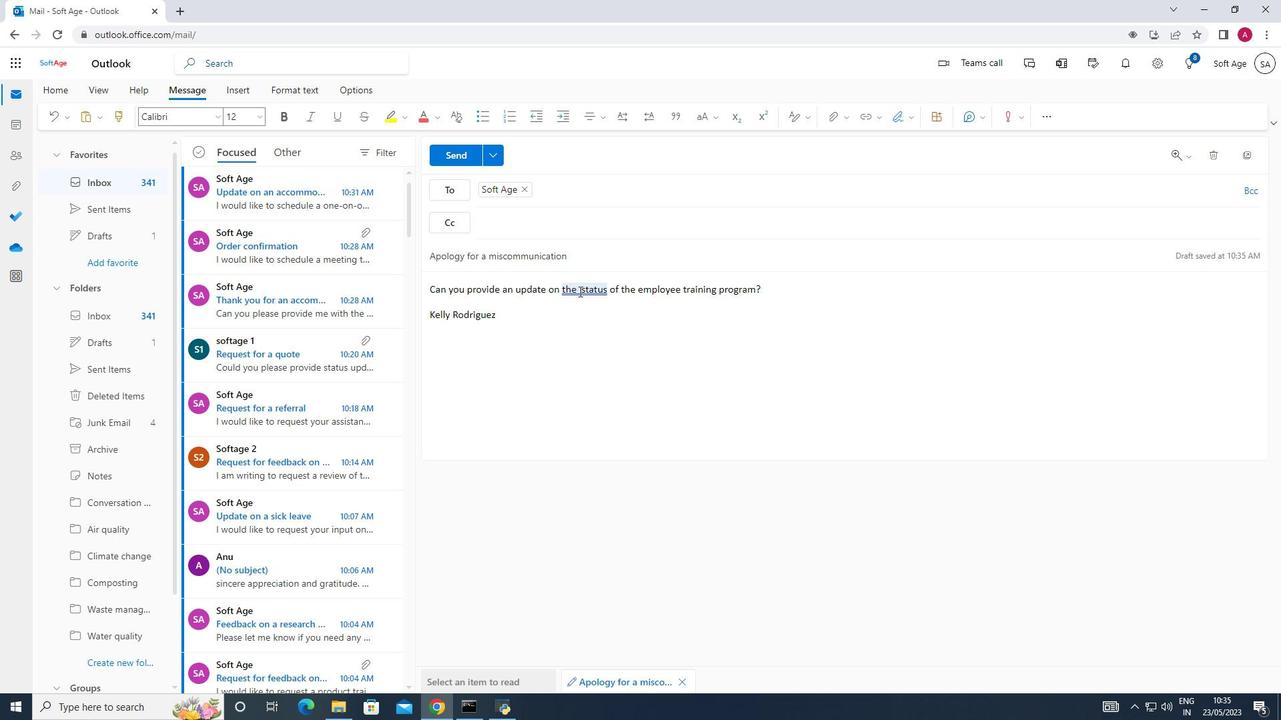 
Action: Mouse moved to (591, 338)
Screenshot: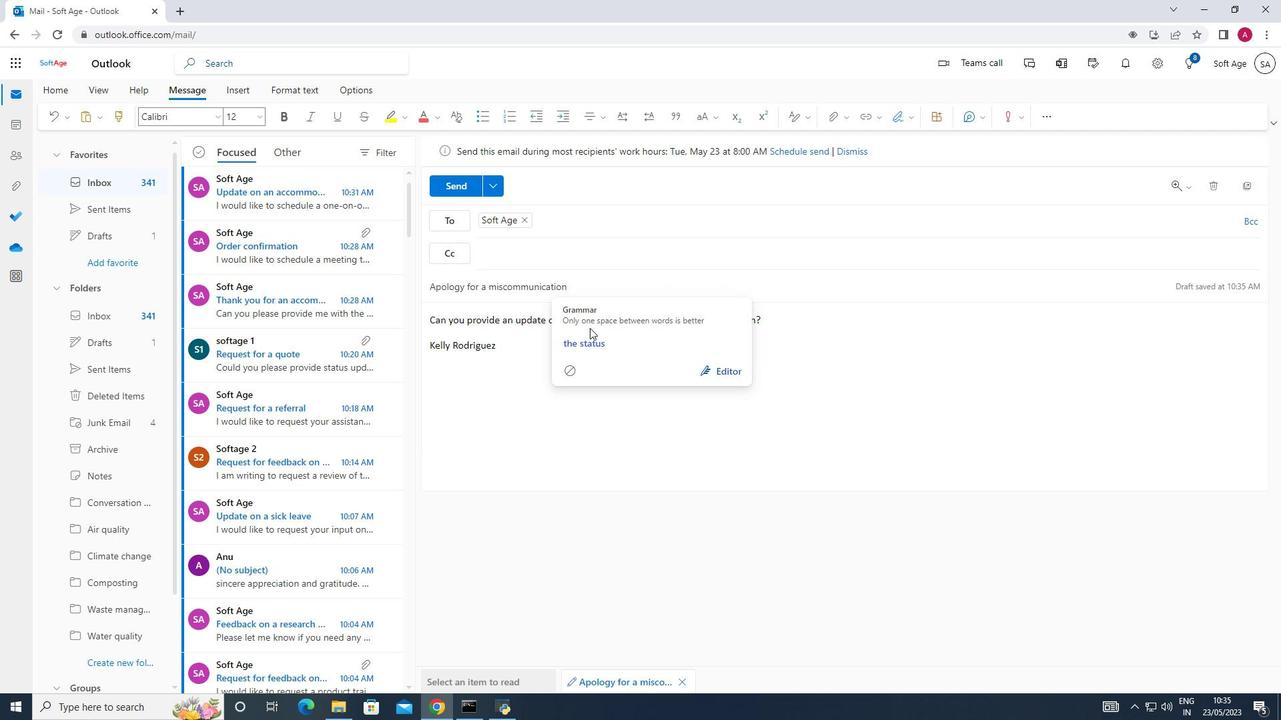 
Action: Mouse pressed left at (591, 338)
Screenshot: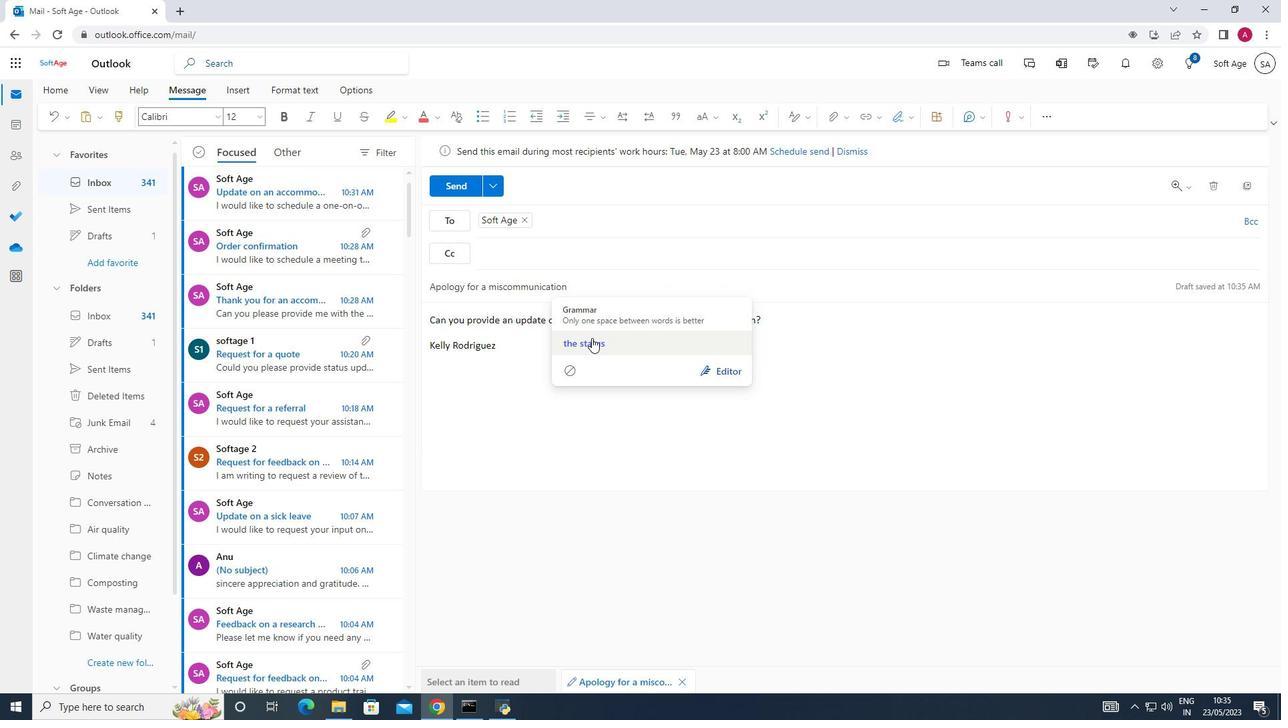 
Action: Mouse moved to (507, 398)
Screenshot: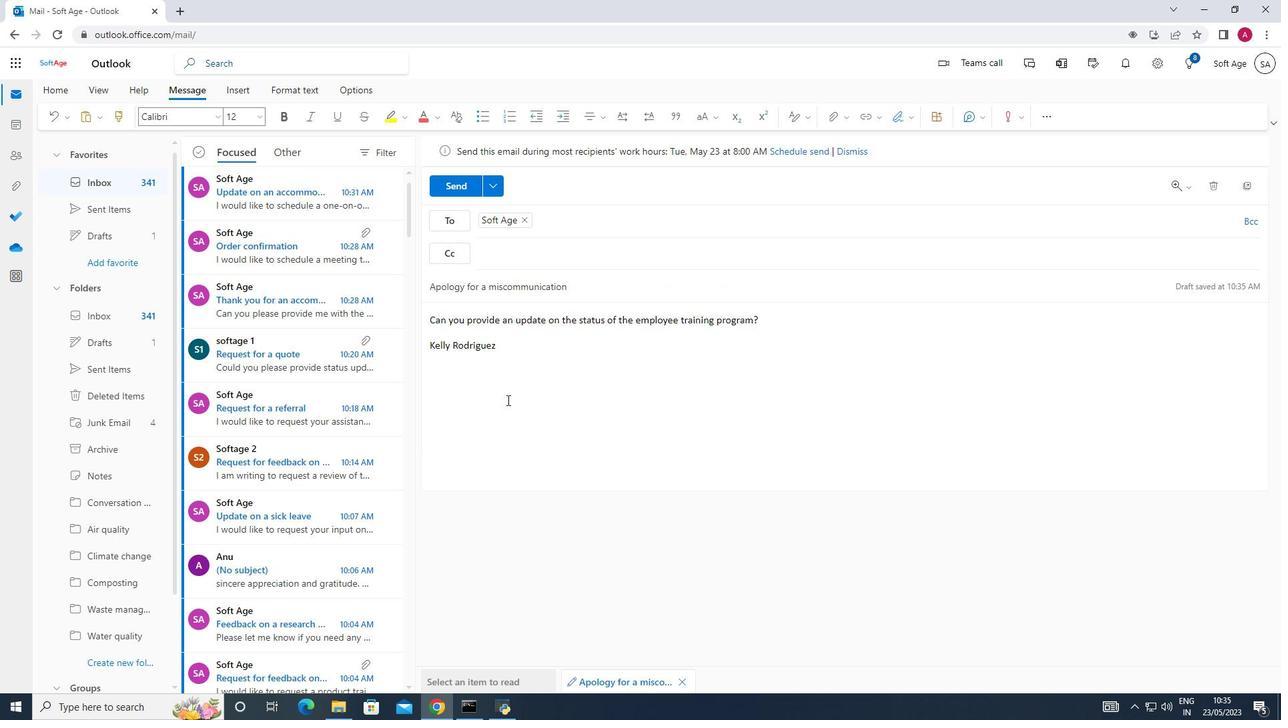 
Action: Mouse scrolled (507, 397) with delta (0, 0)
Screenshot: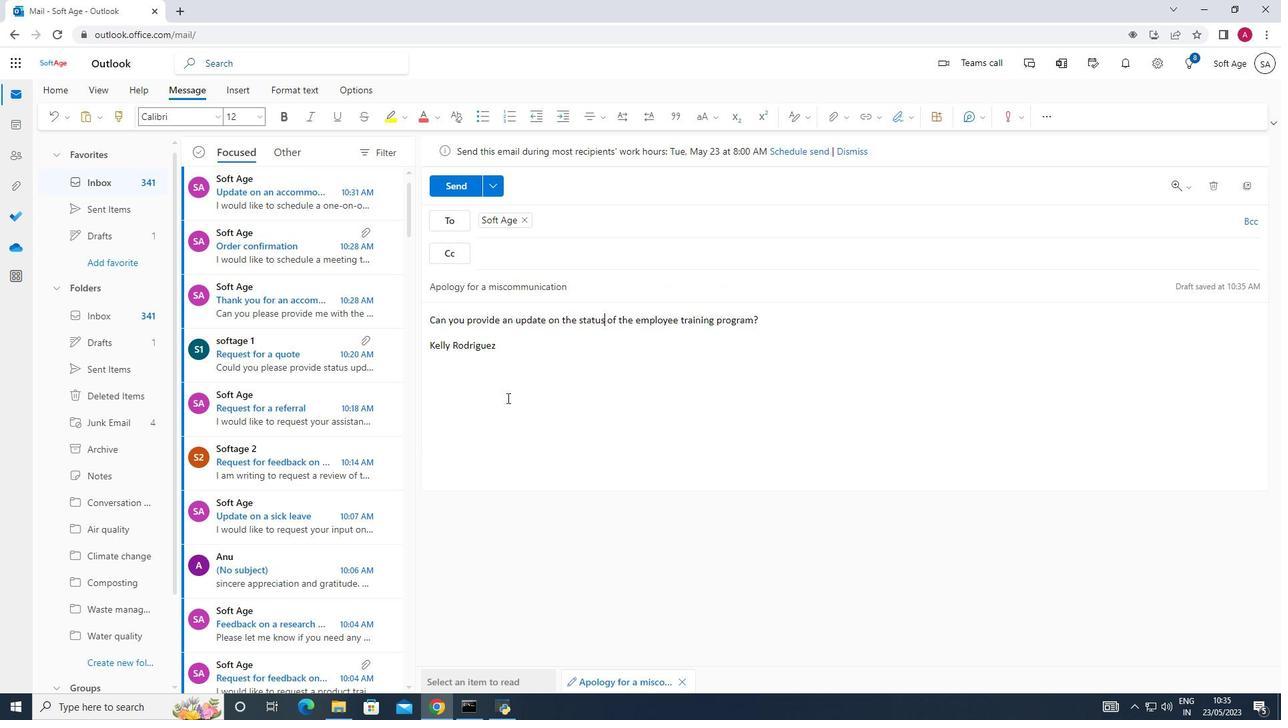 
Action: Mouse moved to (459, 184)
Screenshot: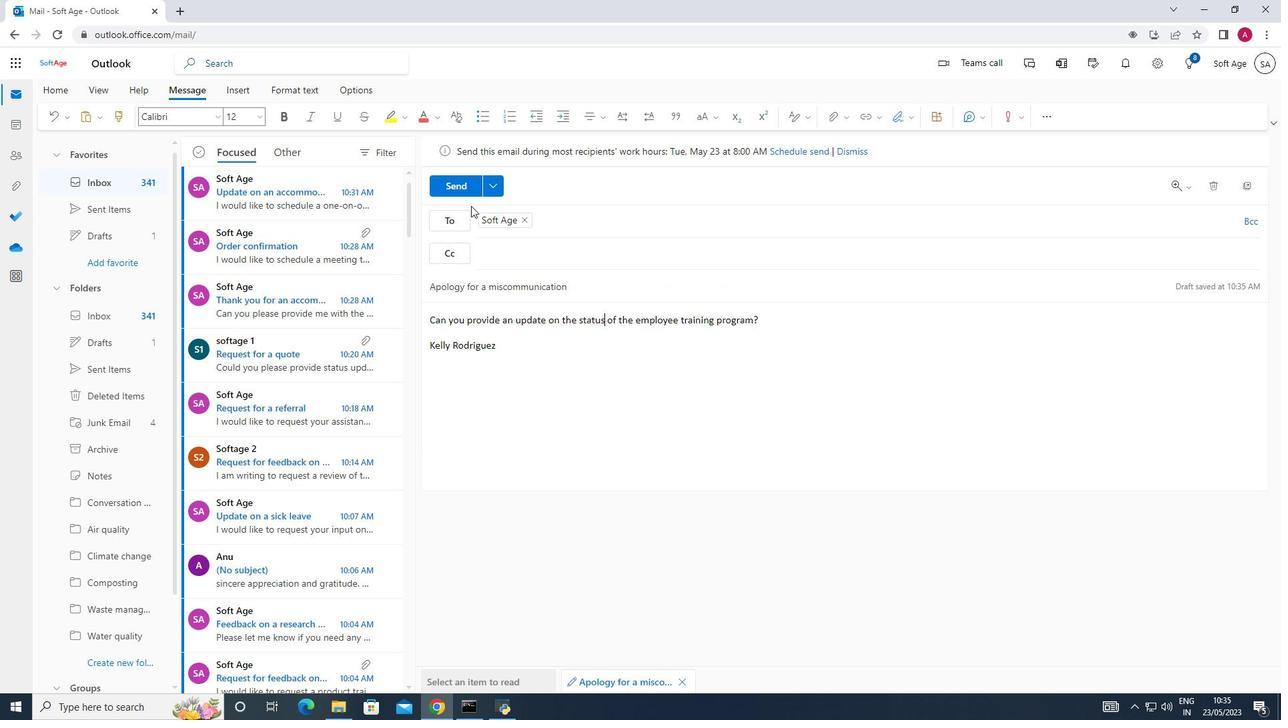 
Action: Mouse pressed left at (459, 184)
Screenshot: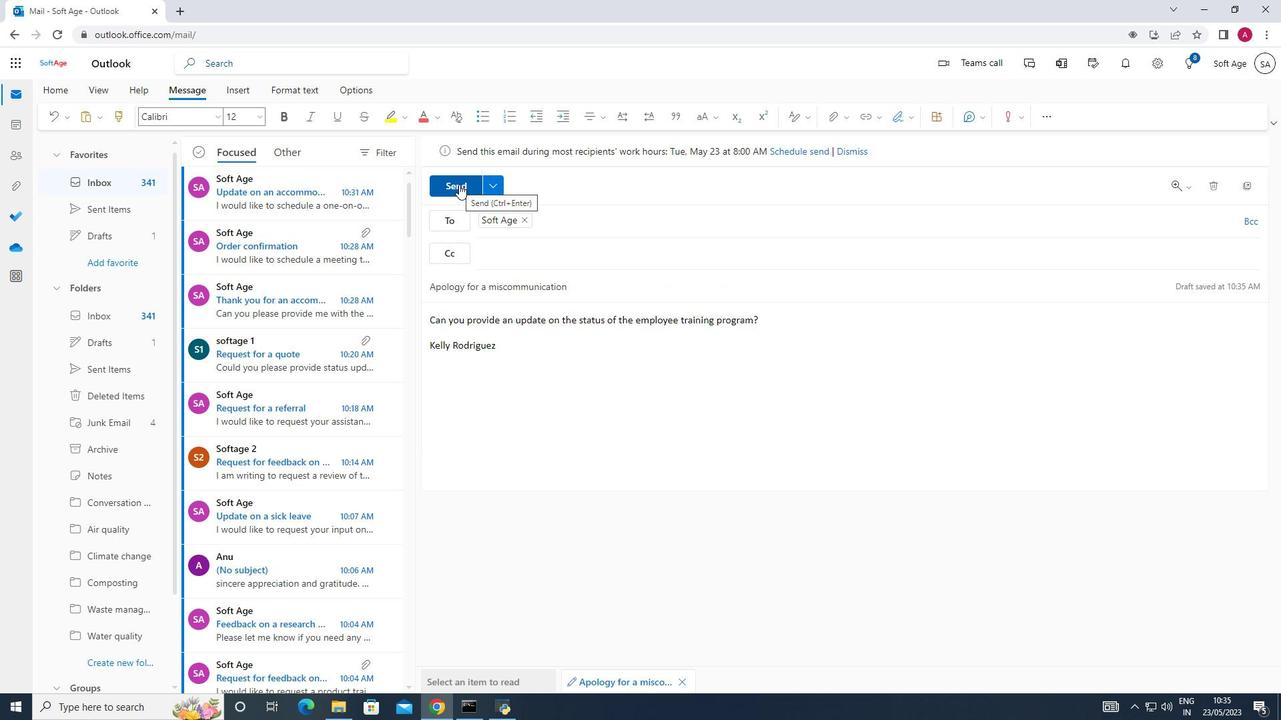 
Action: Mouse moved to (112, 660)
Screenshot: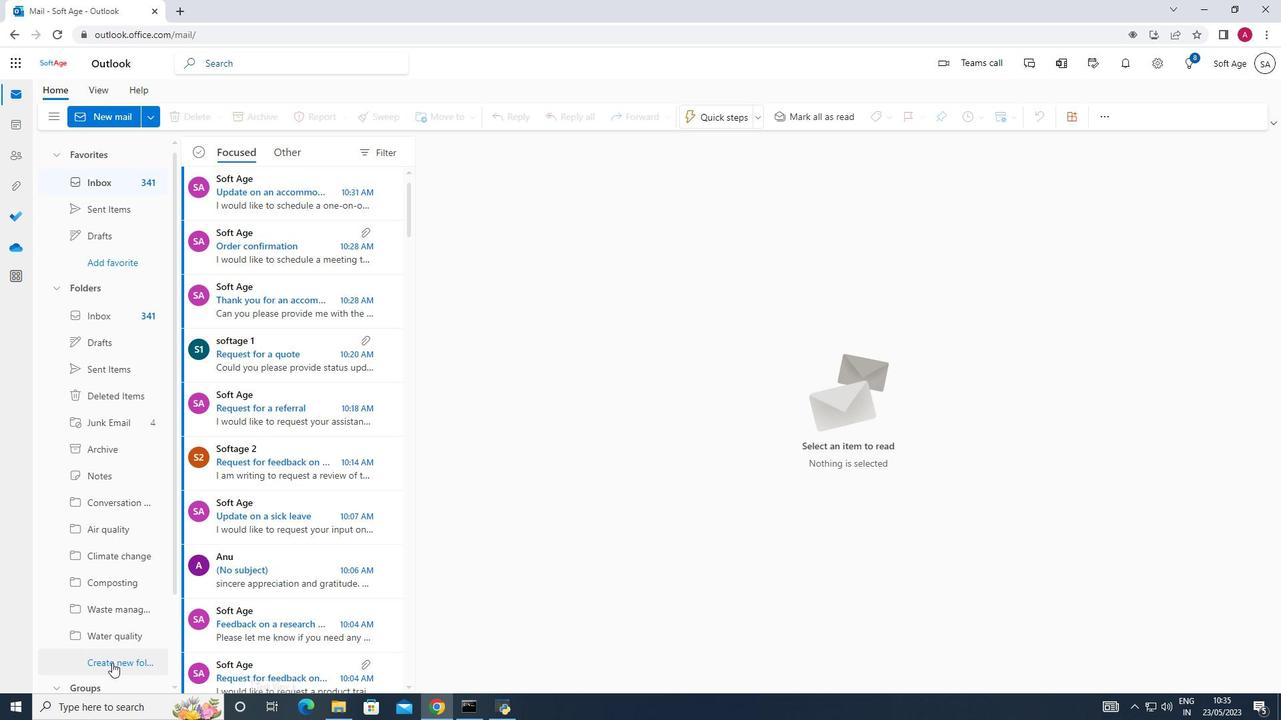
Action: Mouse pressed left at (112, 660)
Screenshot: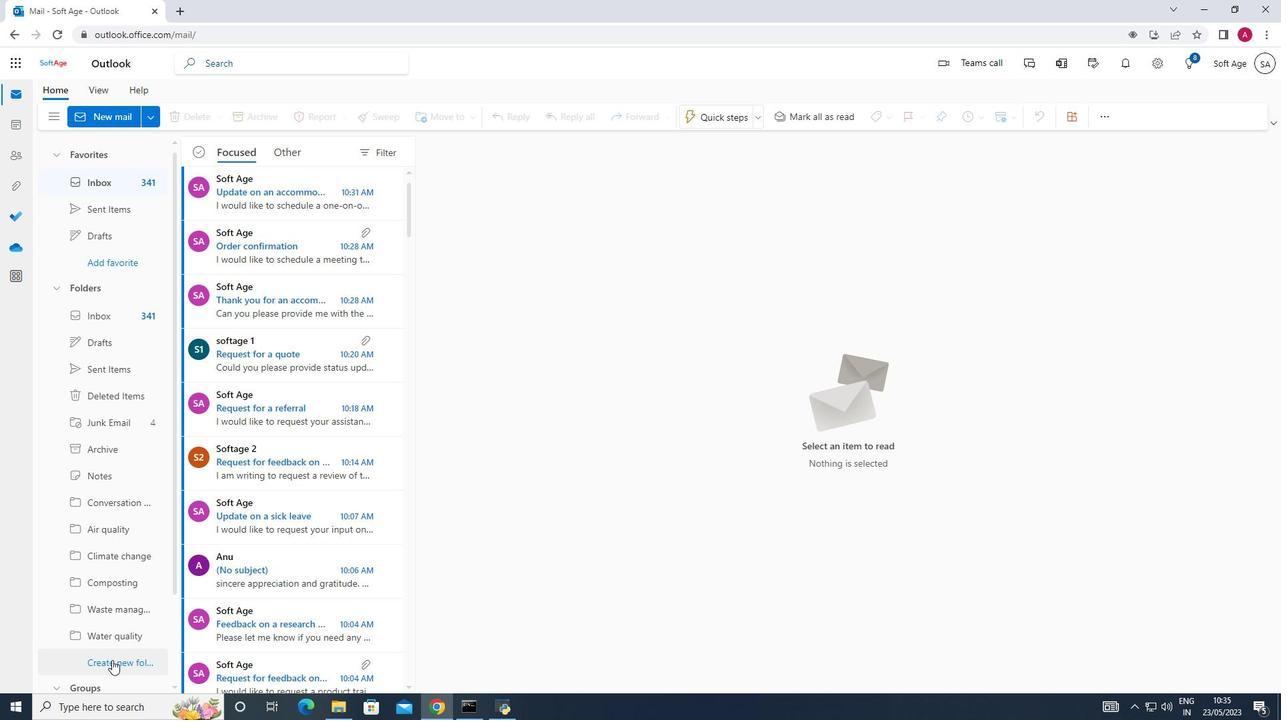 
Action: Mouse moved to (112, 660)
Screenshot: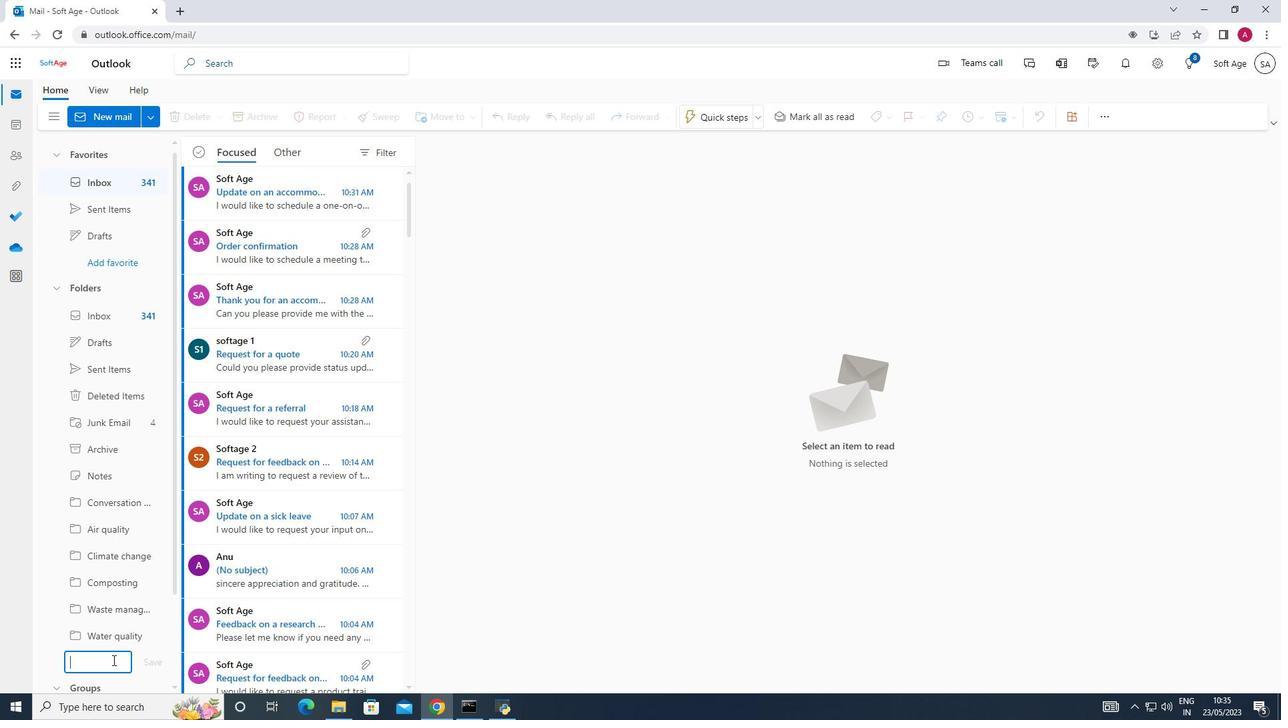 
Action: Key pressed <Key.shift_r><Key.shift_r><Key.shift_r><Key.shift_r><Key.shift_r><Key.shift_r><Key.shift_r><Key.shift_r><Key.shift_r><Key.shift_r><Key.shift_r><Key.shift_r><Key.shift_r>Hazae<Key.backspace>rdous<Key.space>materials
Screenshot: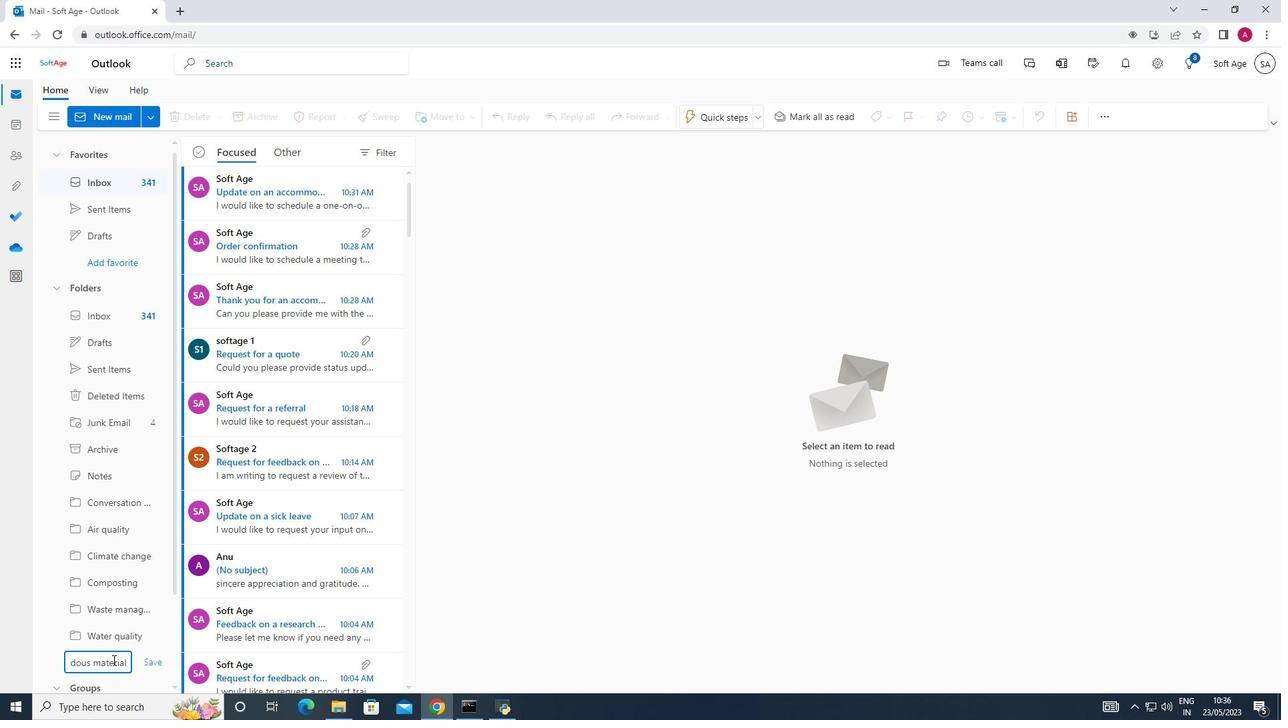 
Action: Mouse moved to (153, 662)
Screenshot: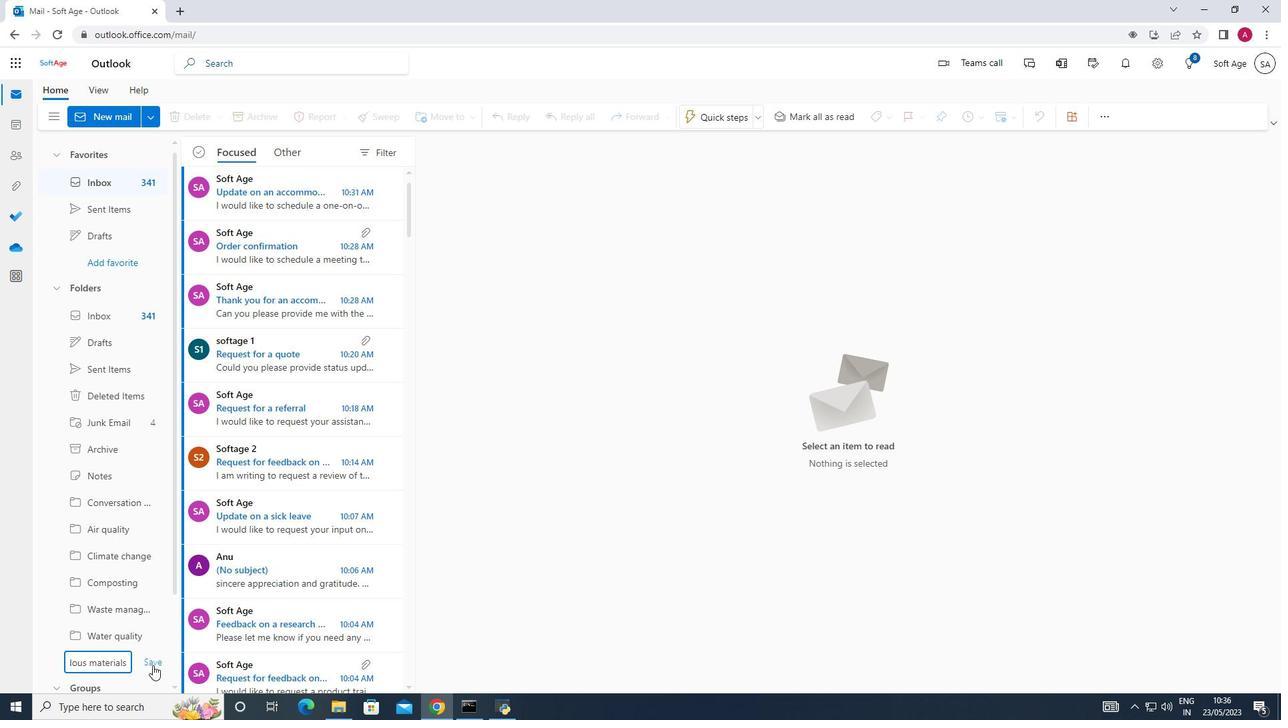 
Action: Mouse pressed left at (153, 662)
Screenshot: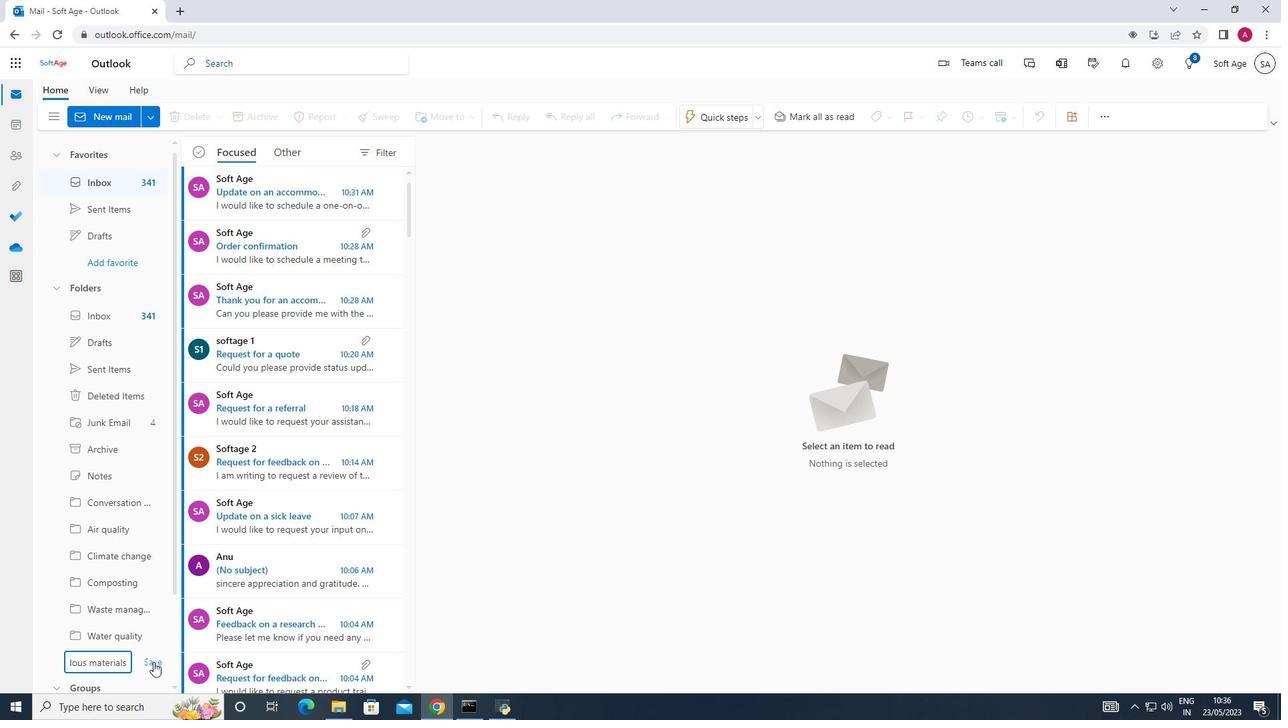 
Action: Mouse moved to (344, 531)
Screenshot: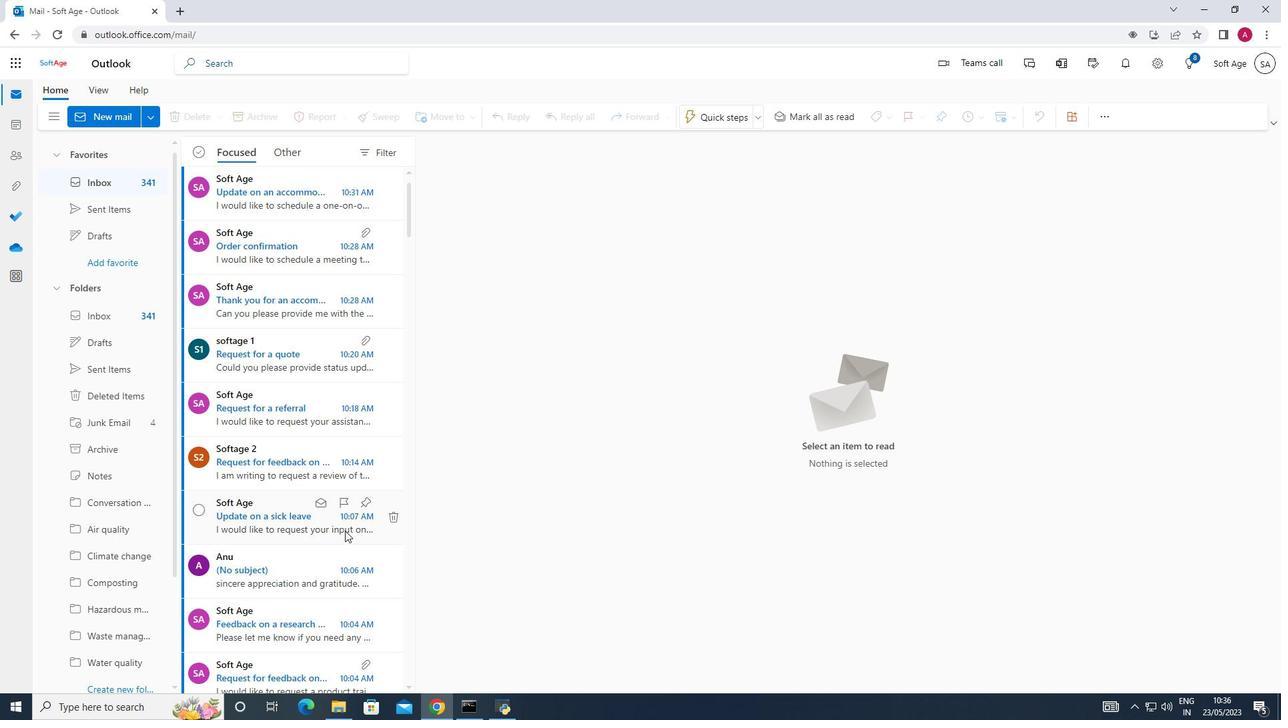 
Action: Mouse scrolled (344, 531) with delta (0, 0)
Screenshot: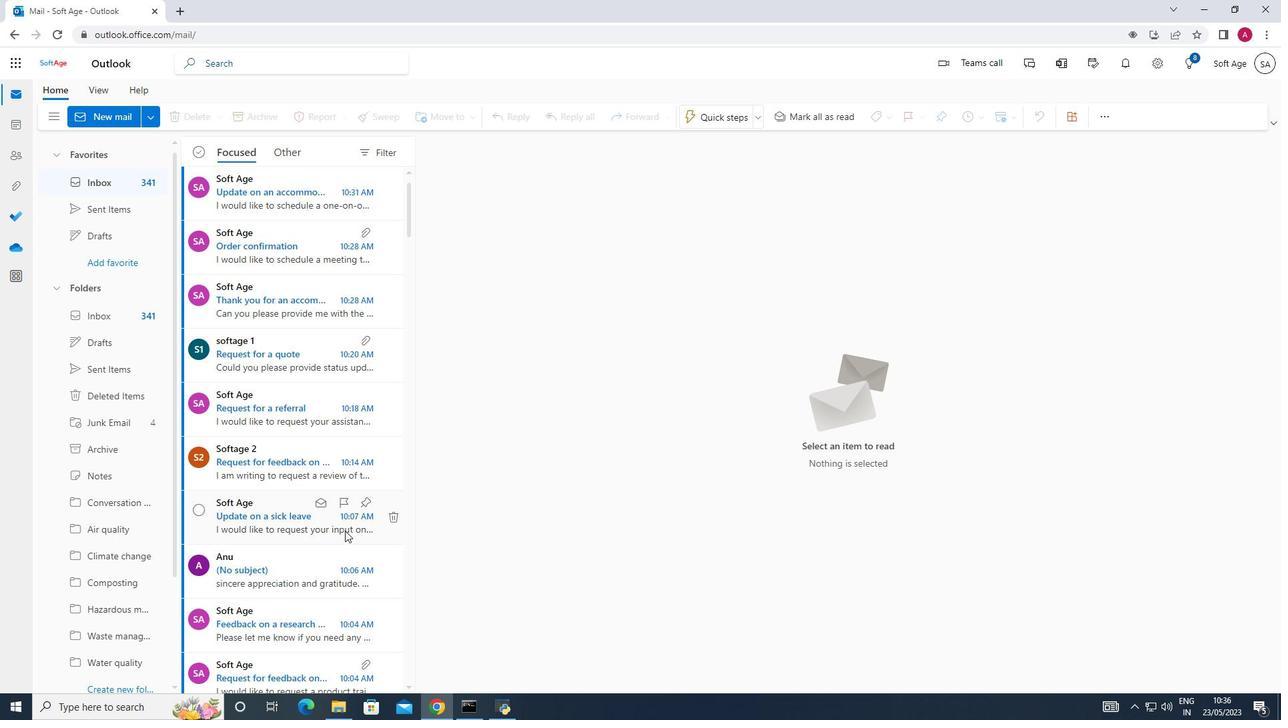 
Action: Mouse moved to (344, 531)
Screenshot: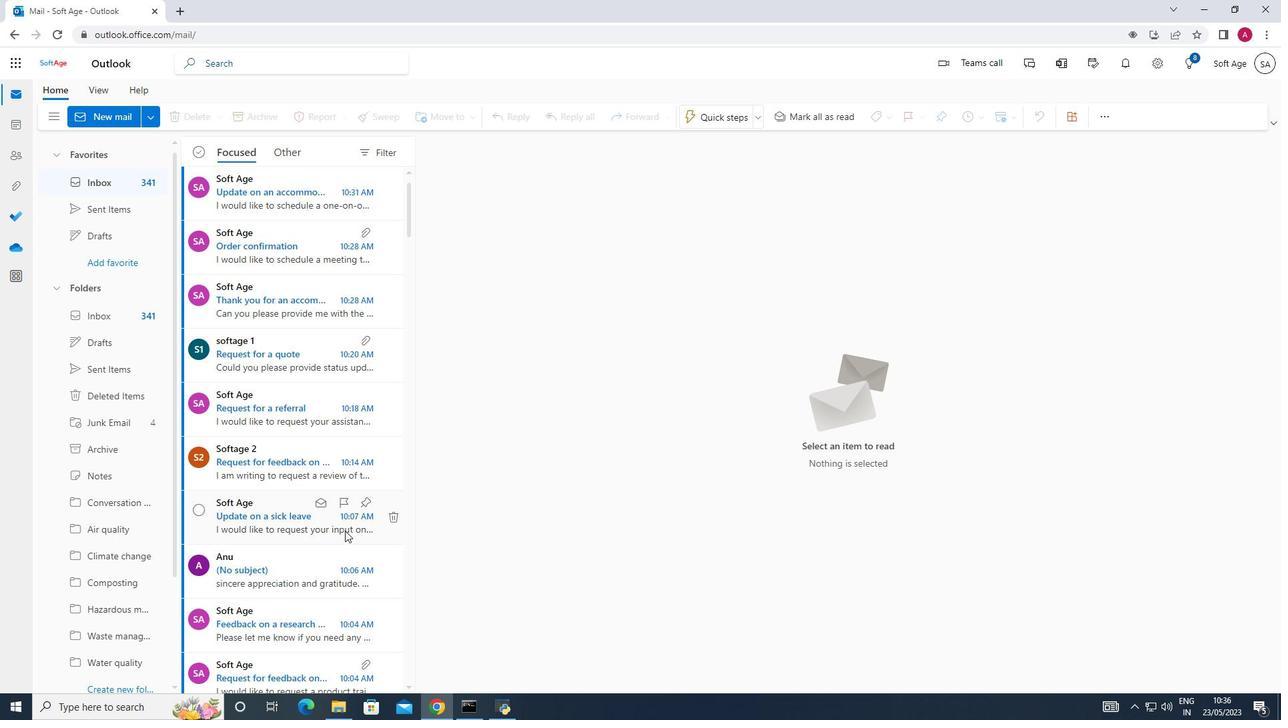 
Action: Mouse scrolled (344, 531) with delta (0, 0)
Screenshot: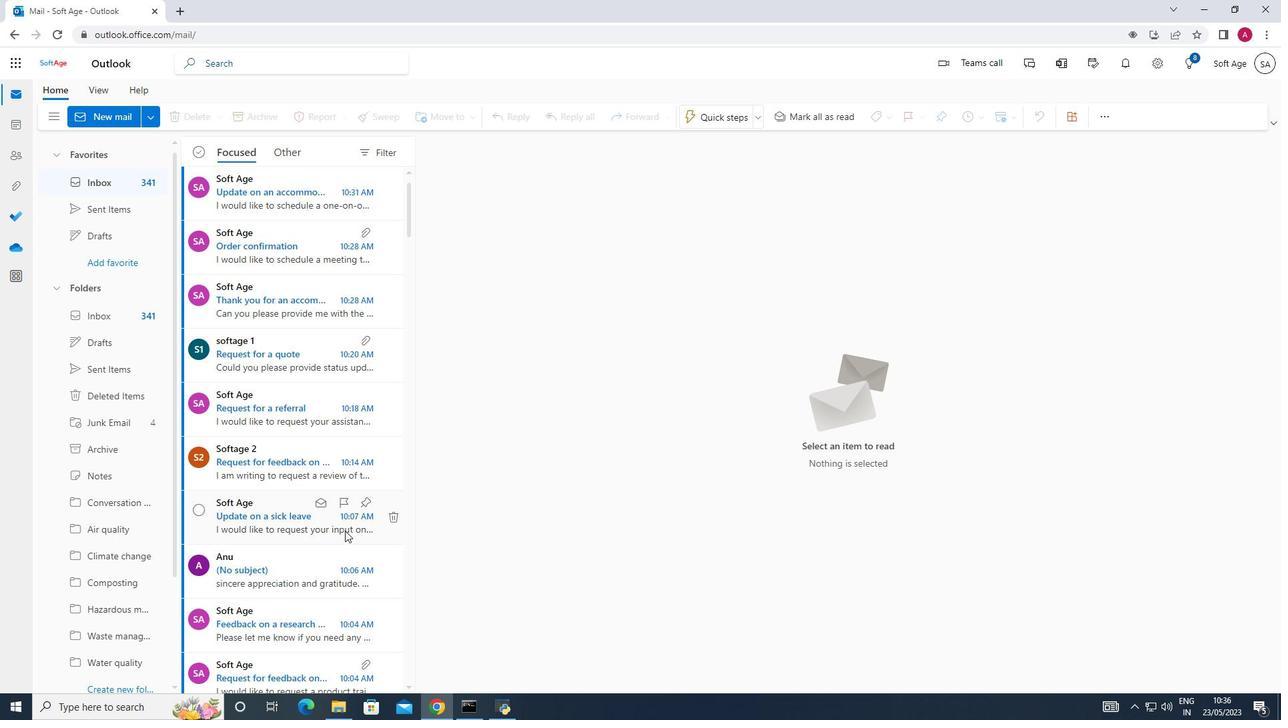 
Action: Mouse scrolled (344, 531) with delta (0, 0)
Screenshot: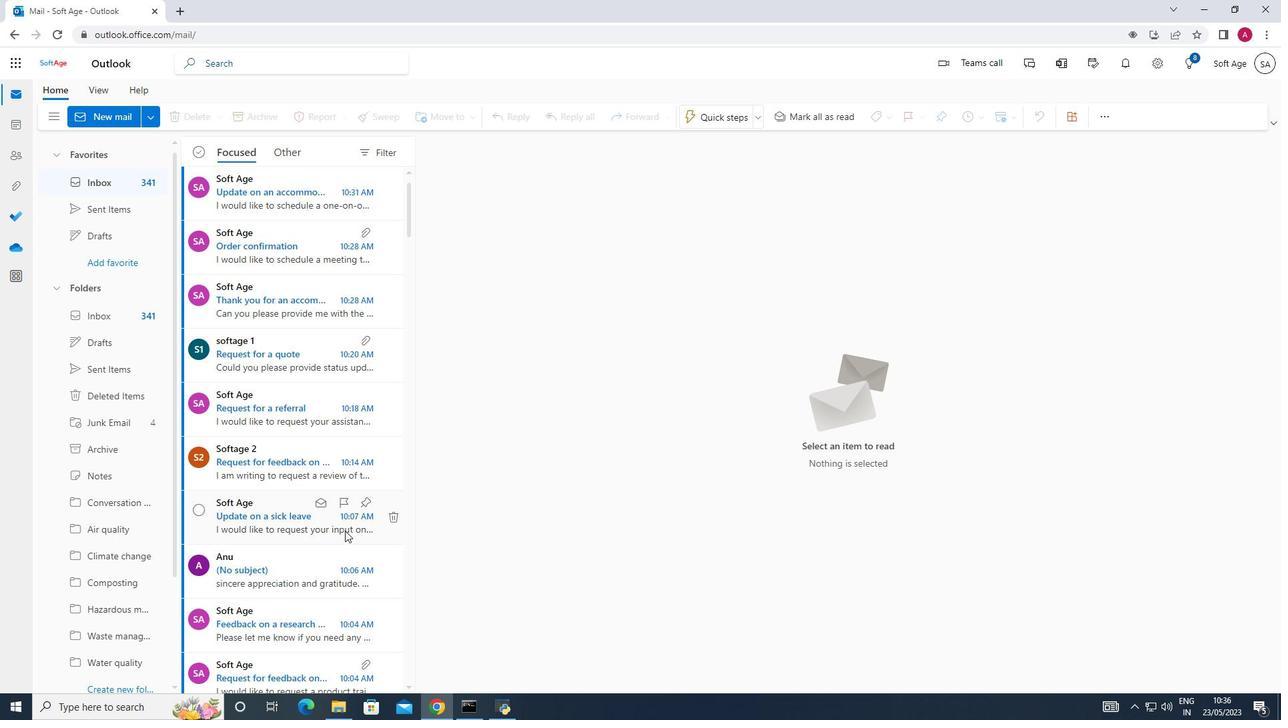 
Action: Mouse scrolled (344, 531) with delta (0, 0)
Screenshot: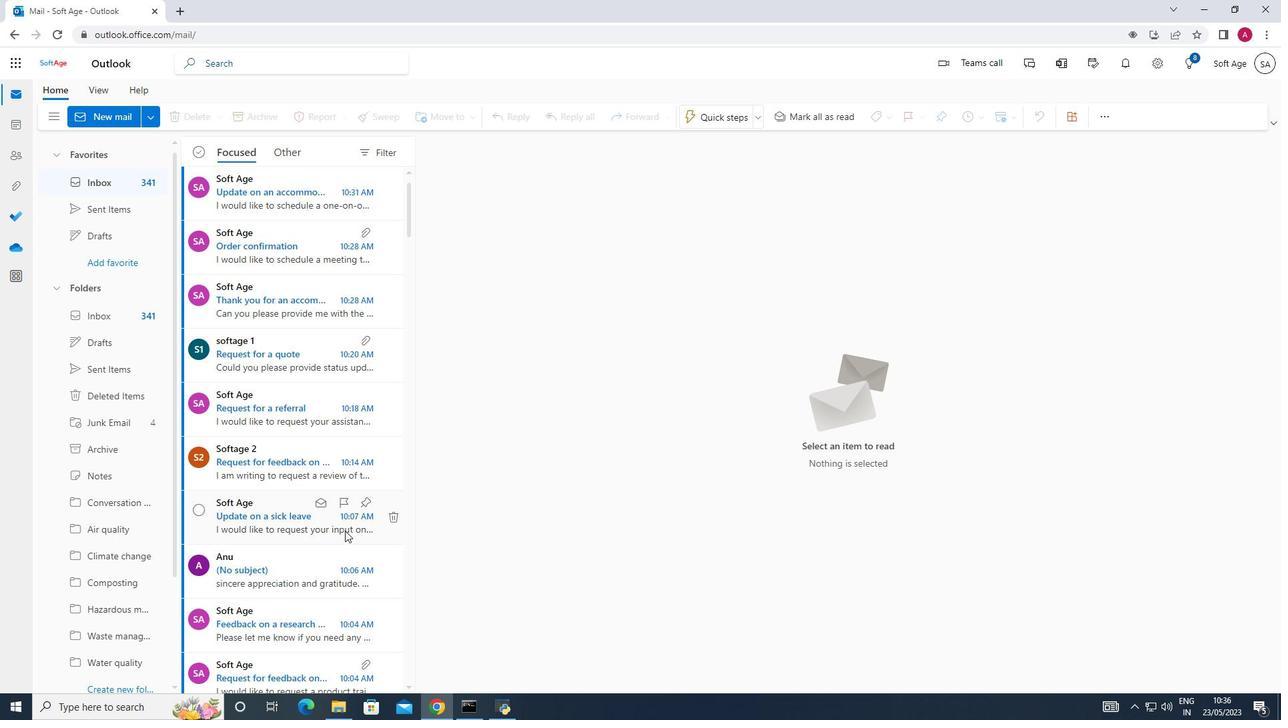 
Action: Mouse moved to (120, 214)
Screenshot: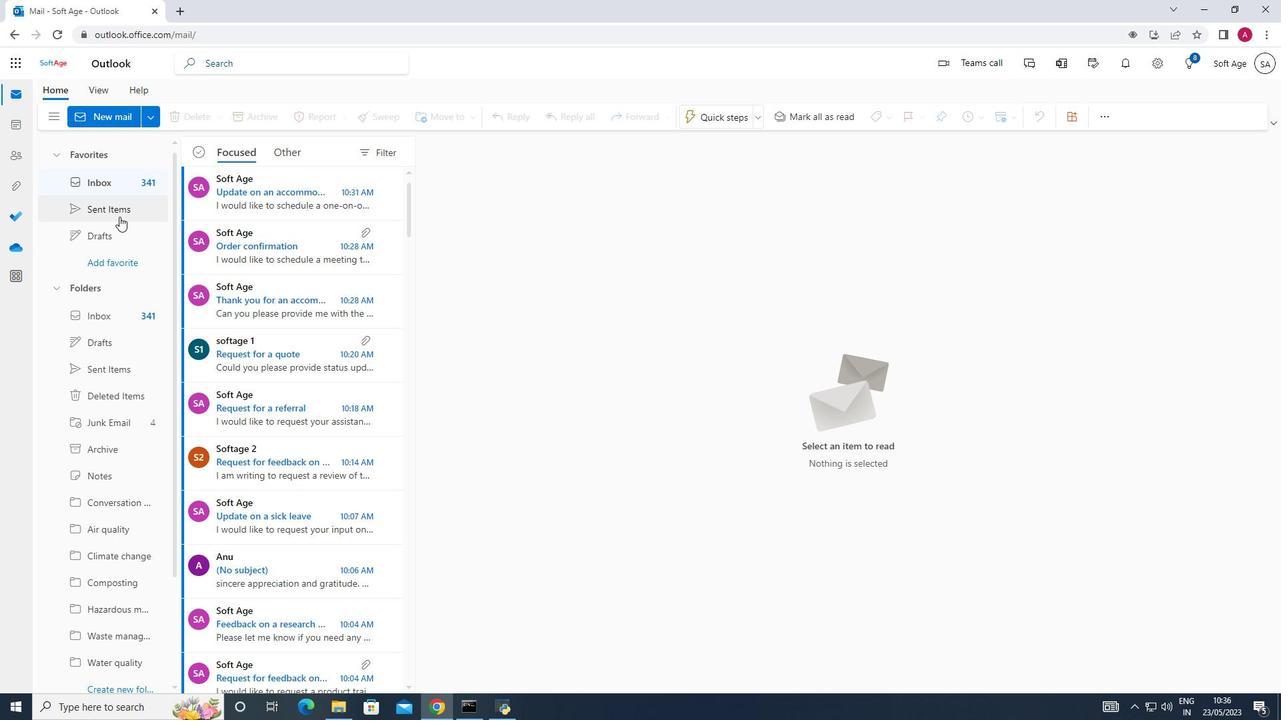 
Action: Mouse pressed left at (120, 214)
Screenshot: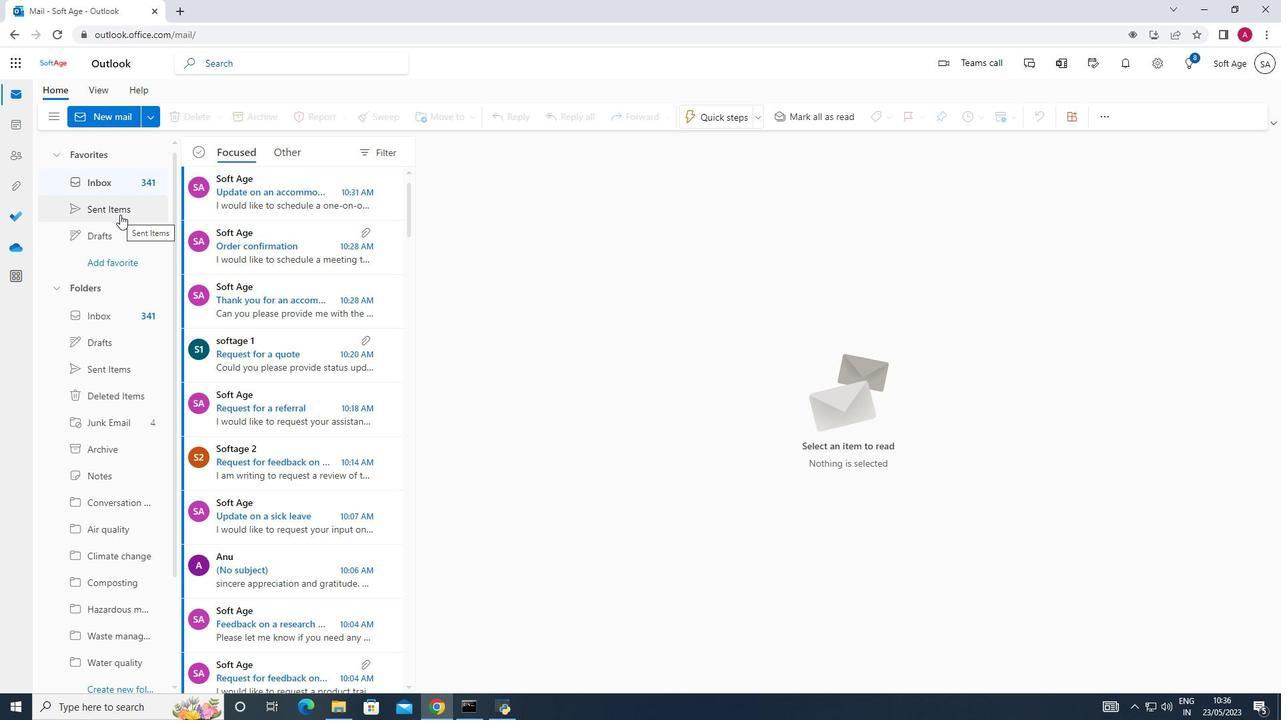 
Action: Mouse moved to (232, 220)
Screenshot: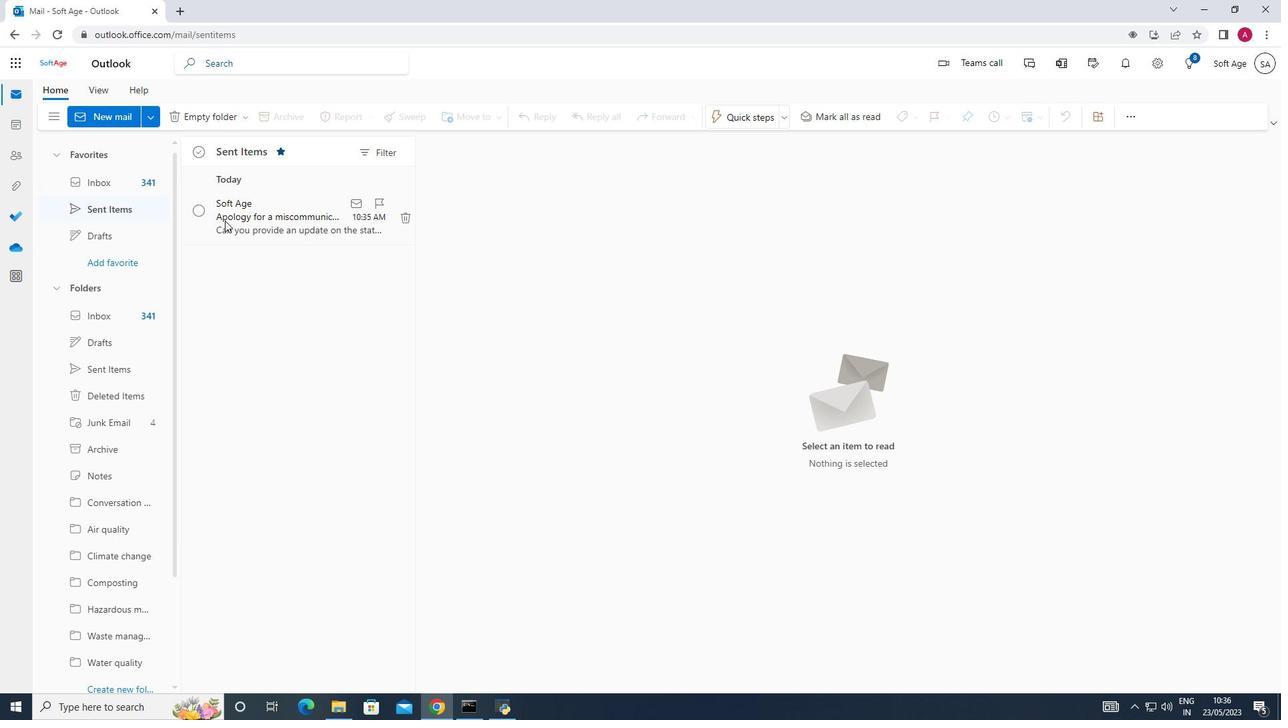 
Action: Mouse scrolled (232, 221) with delta (0, 0)
Screenshot: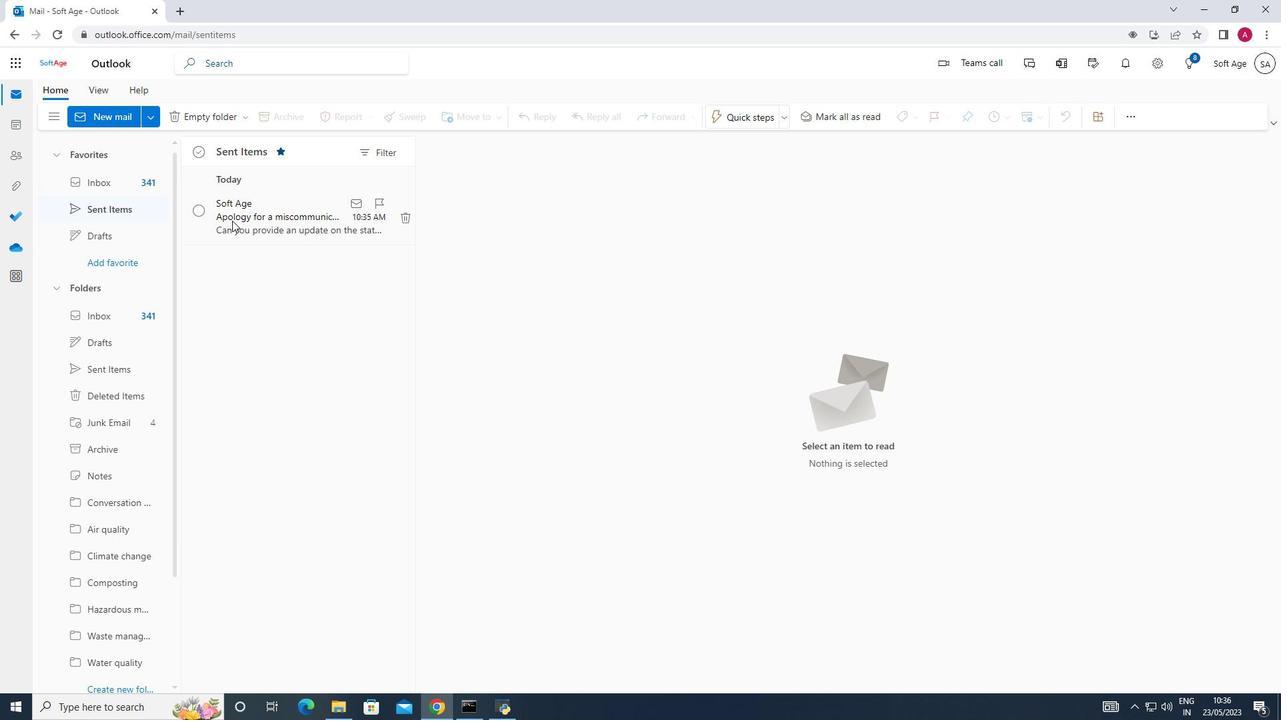 
Action: Mouse moved to (232, 220)
Screenshot: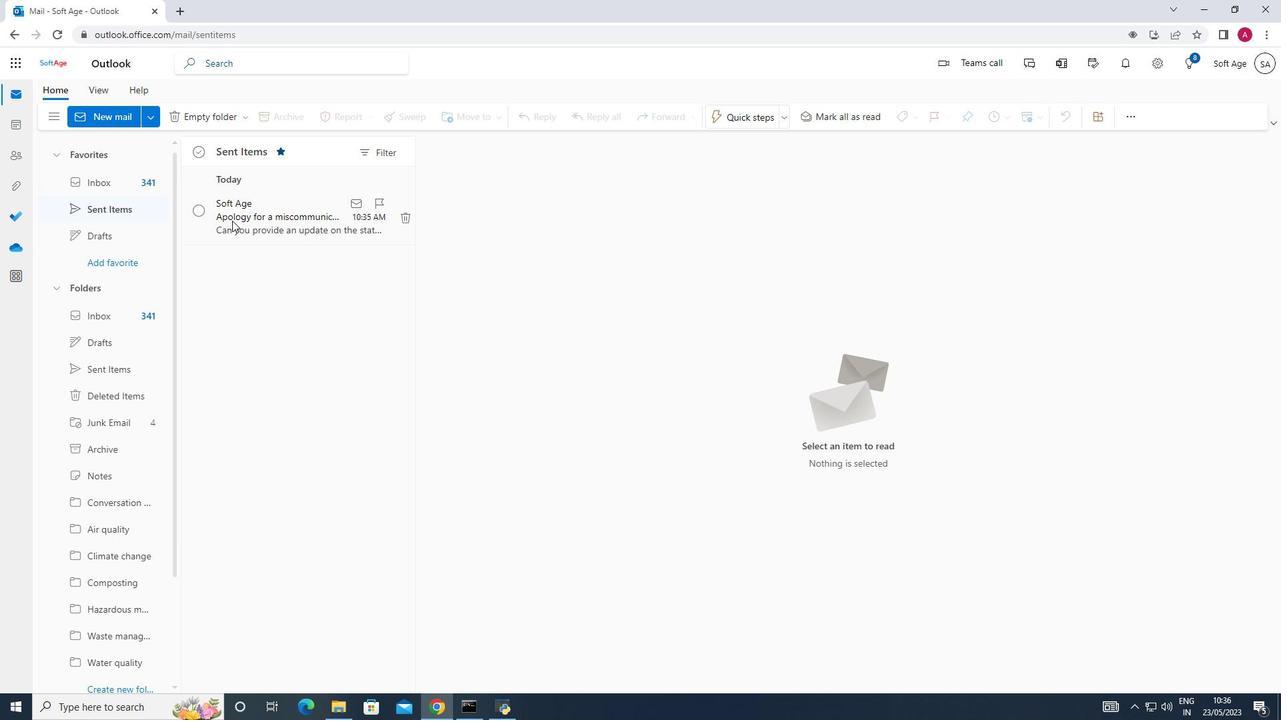
Action: Mouse pressed left at (232, 220)
Screenshot: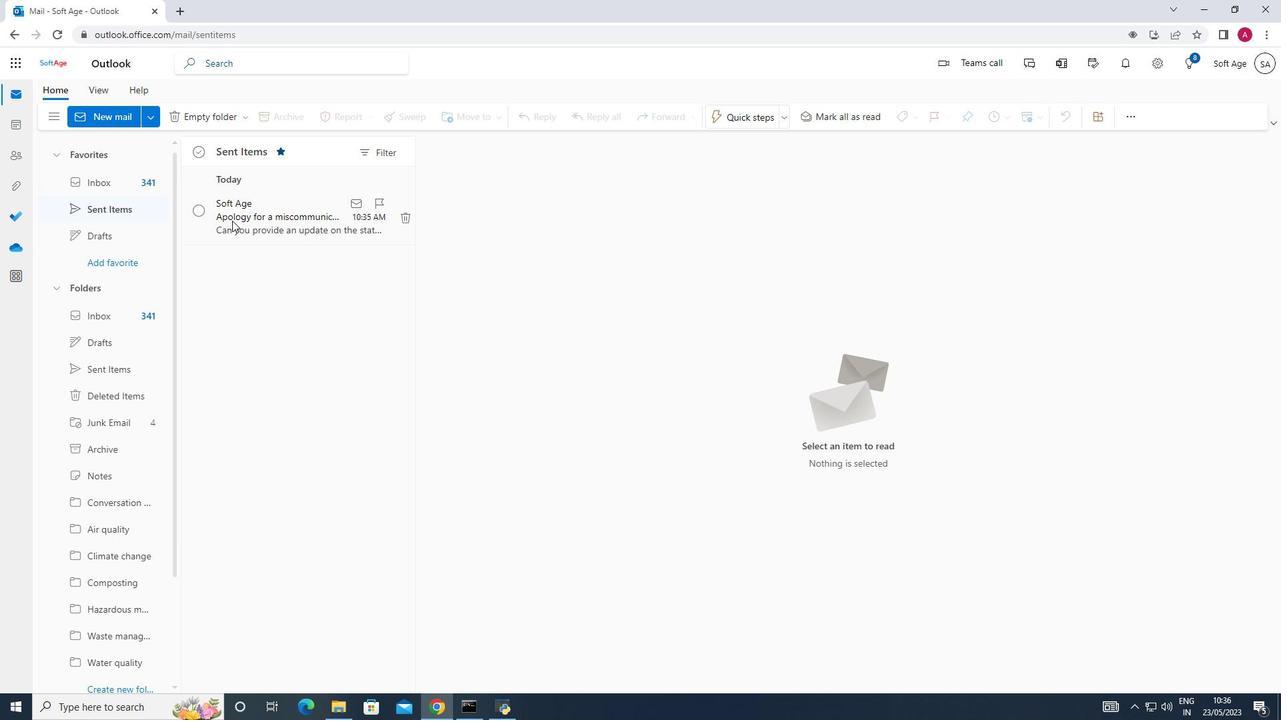 
Action: Mouse moved to (338, 228)
Screenshot: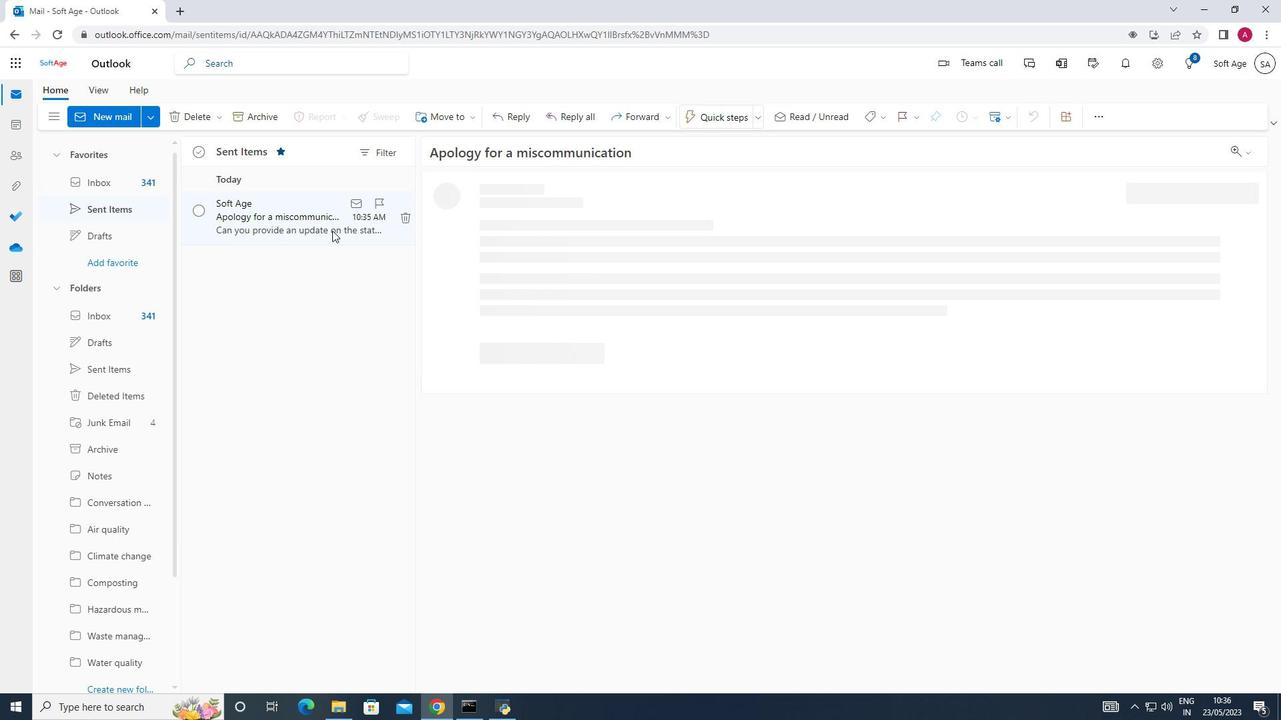
Action: Mouse pressed right at (338, 228)
Screenshot: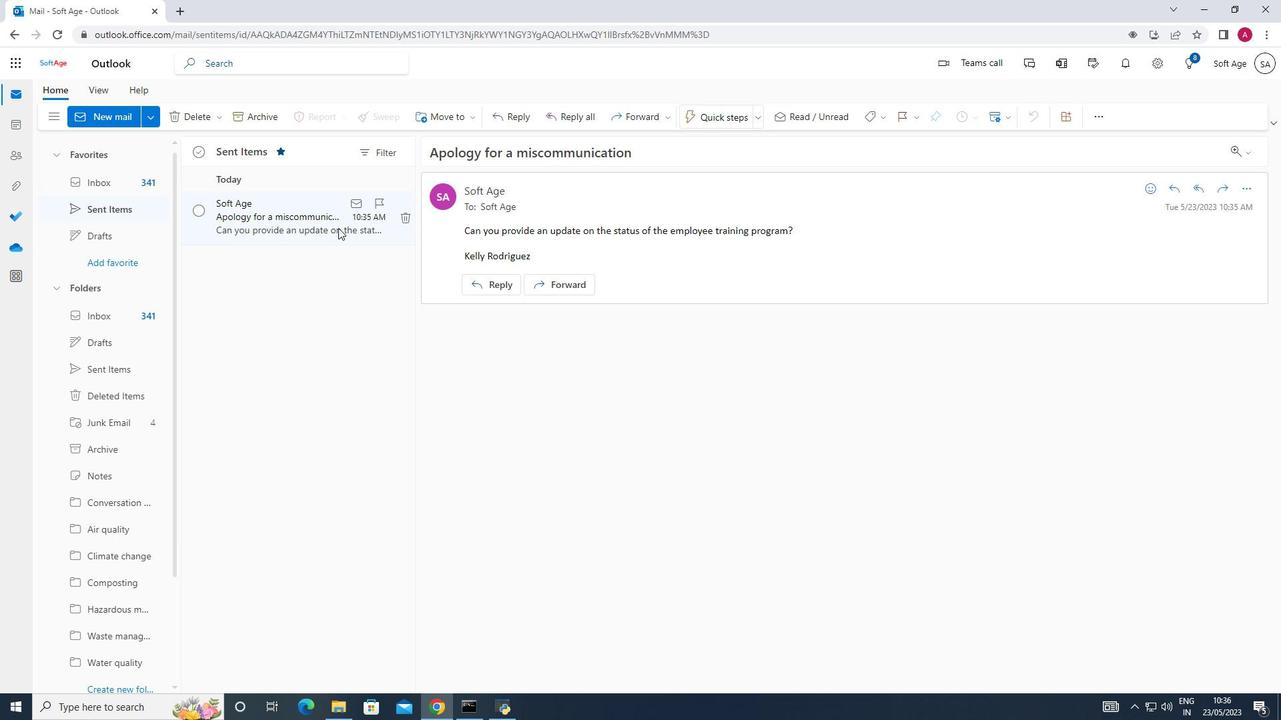 
Action: Mouse moved to (379, 281)
Screenshot: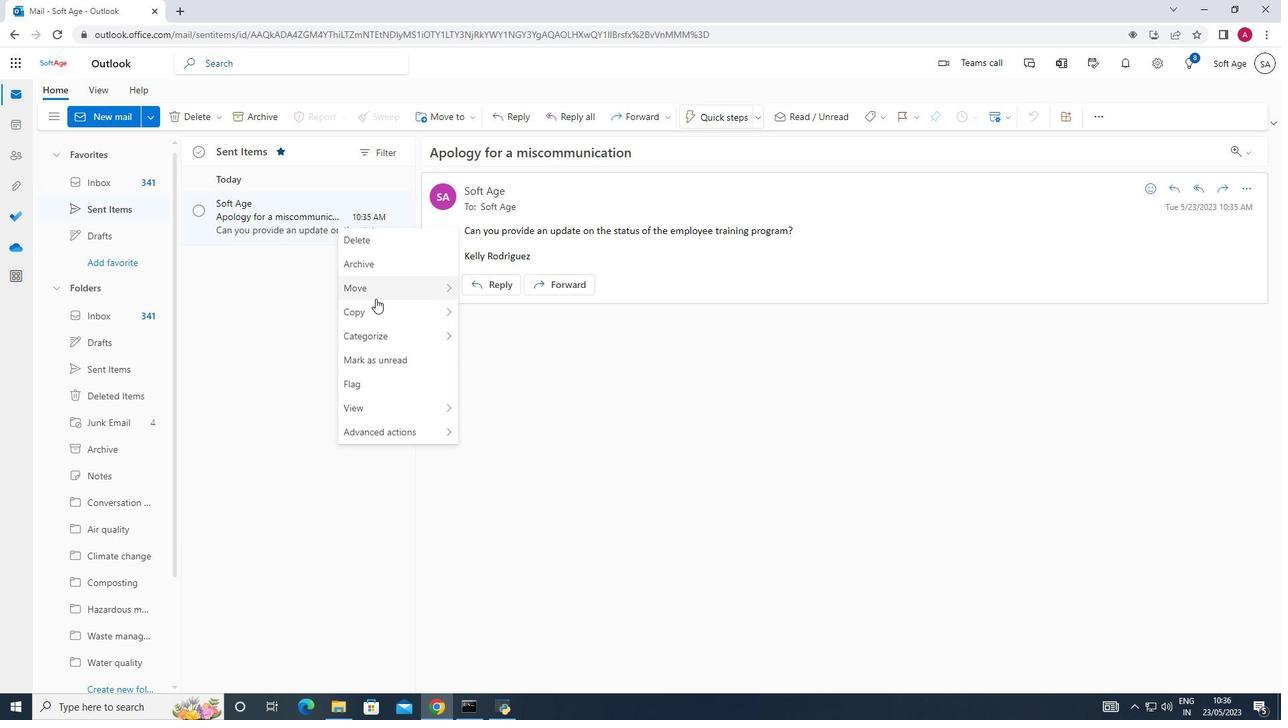 
Action: Mouse pressed left at (379, 281)
Screenshot: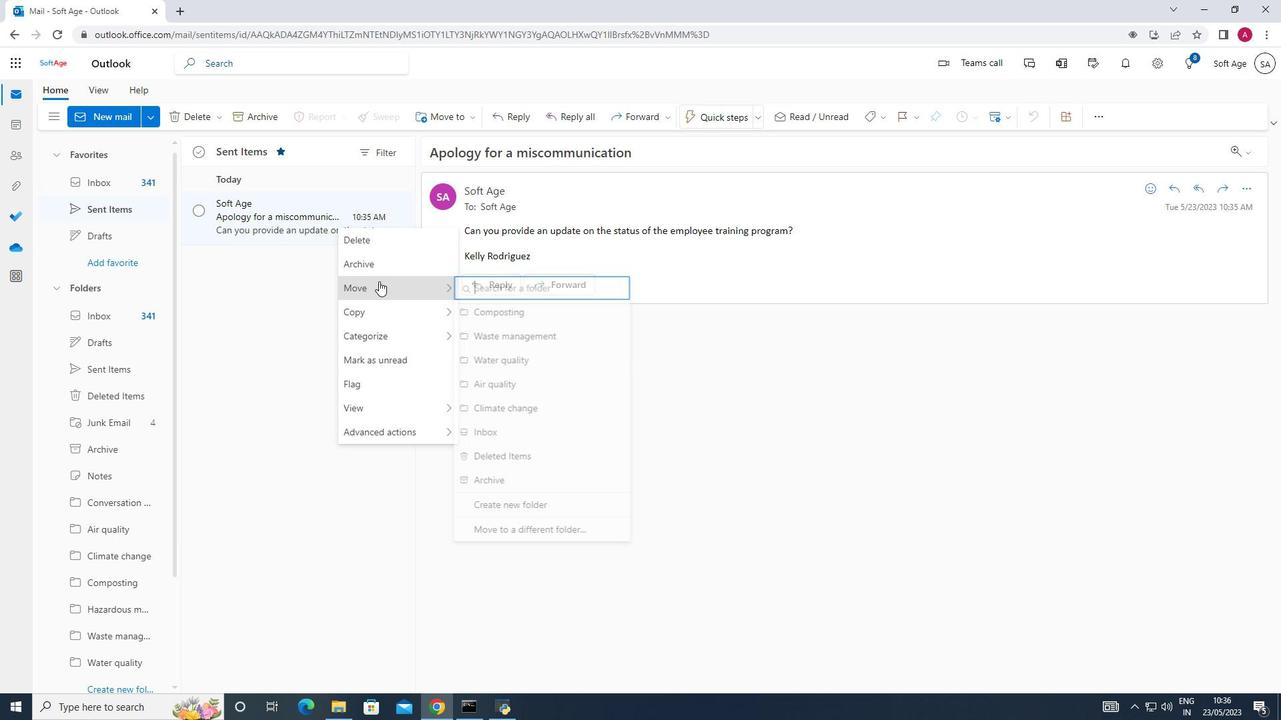 
Action: Mouse moved to (529, 293)
Screenshot: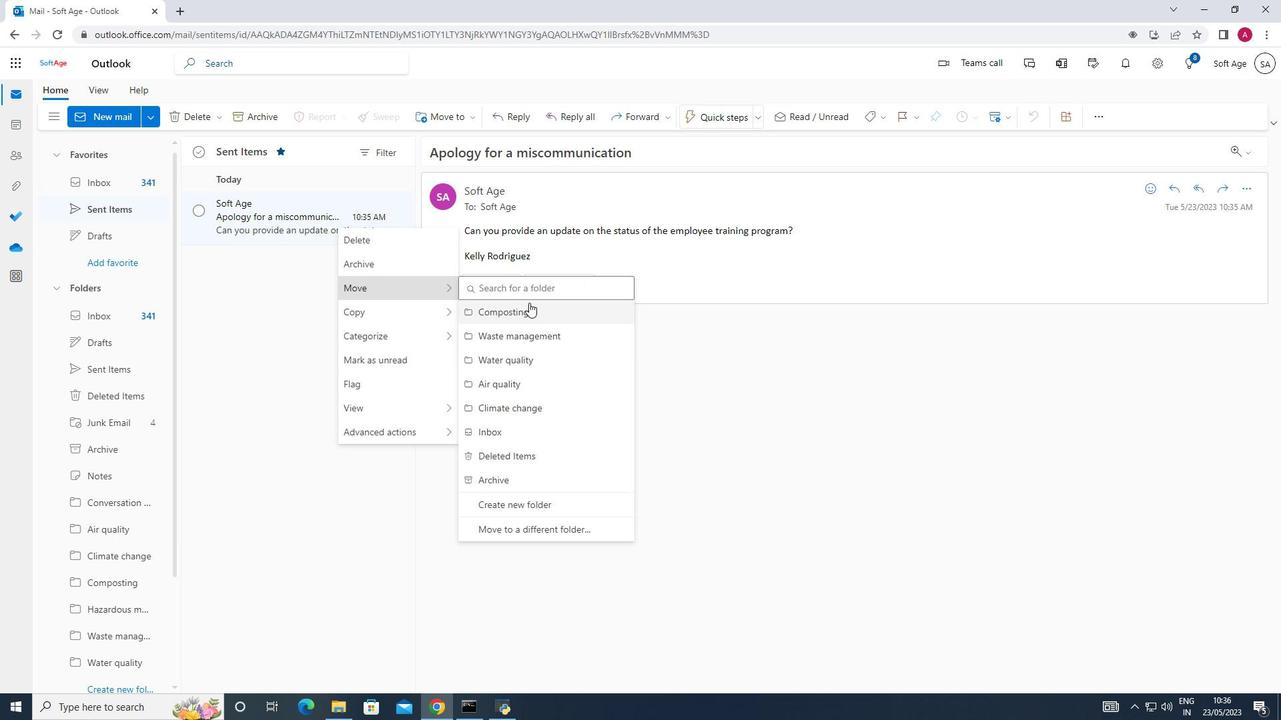 
Action: Mouse pressed left at (529, 293)
Screenshot: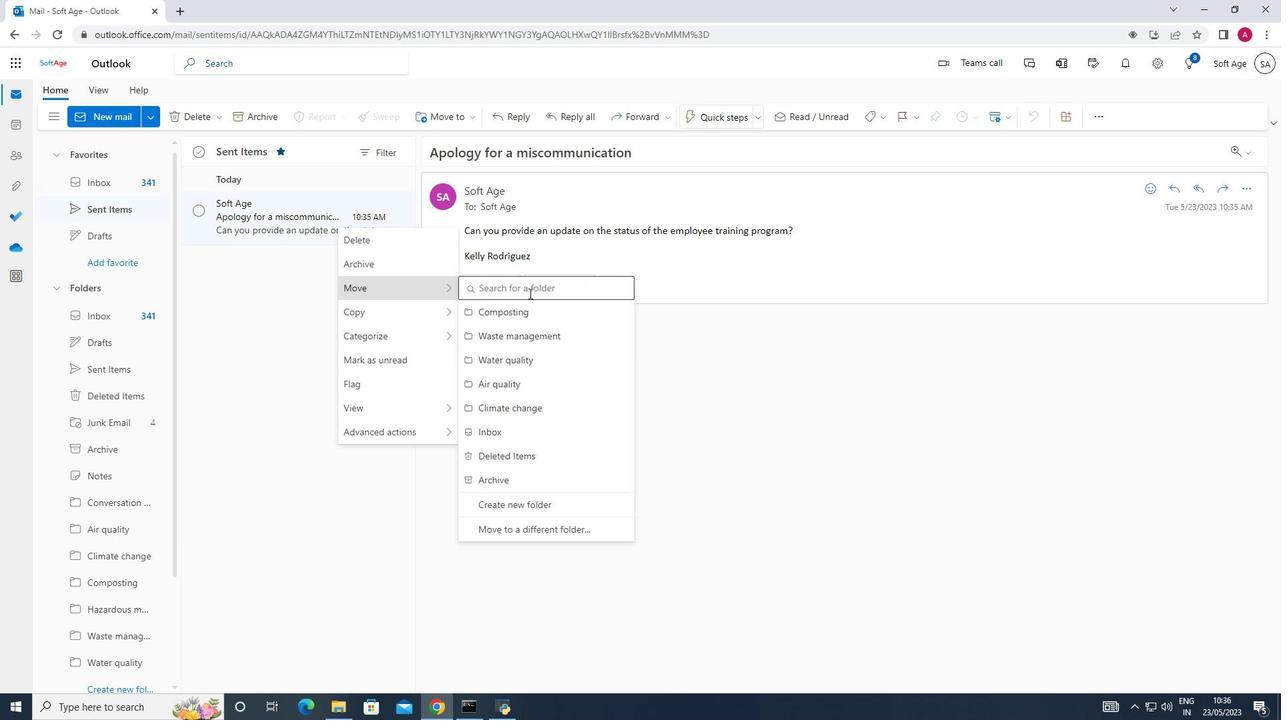 
Action: Key pressed haza
Screenshot: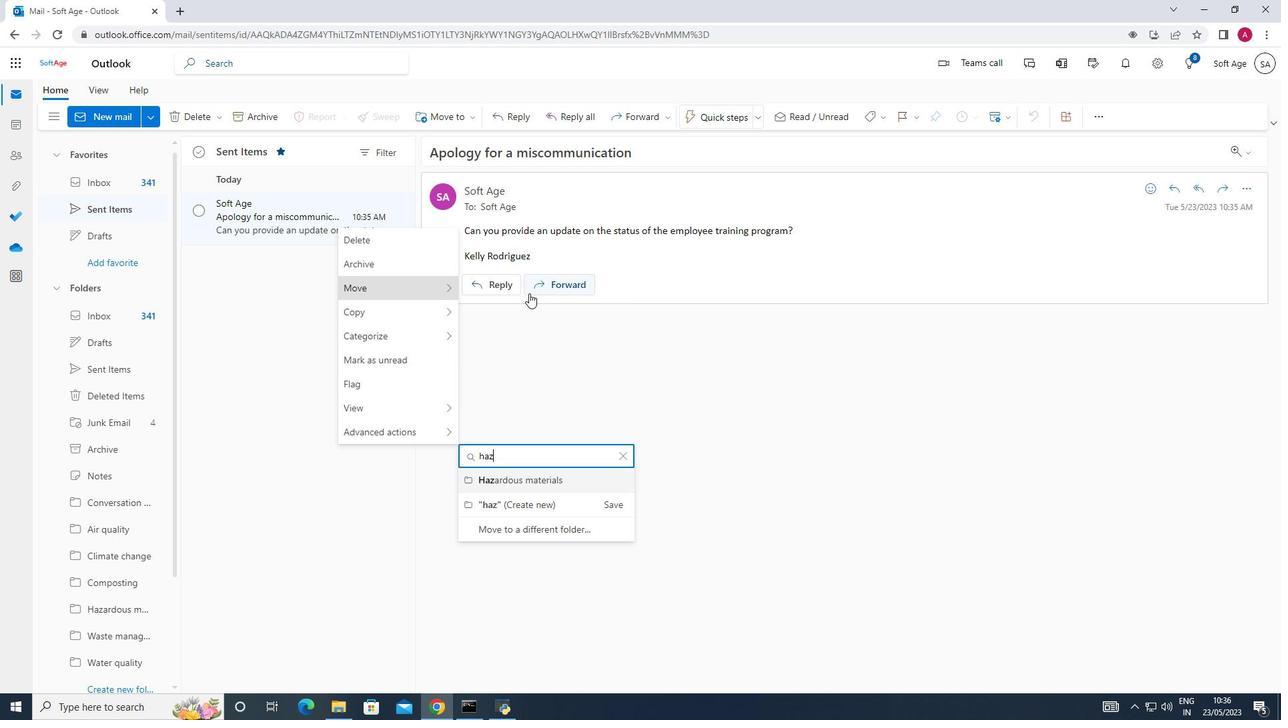 
Action: Mouse moved to (554, 471)
Screenshot: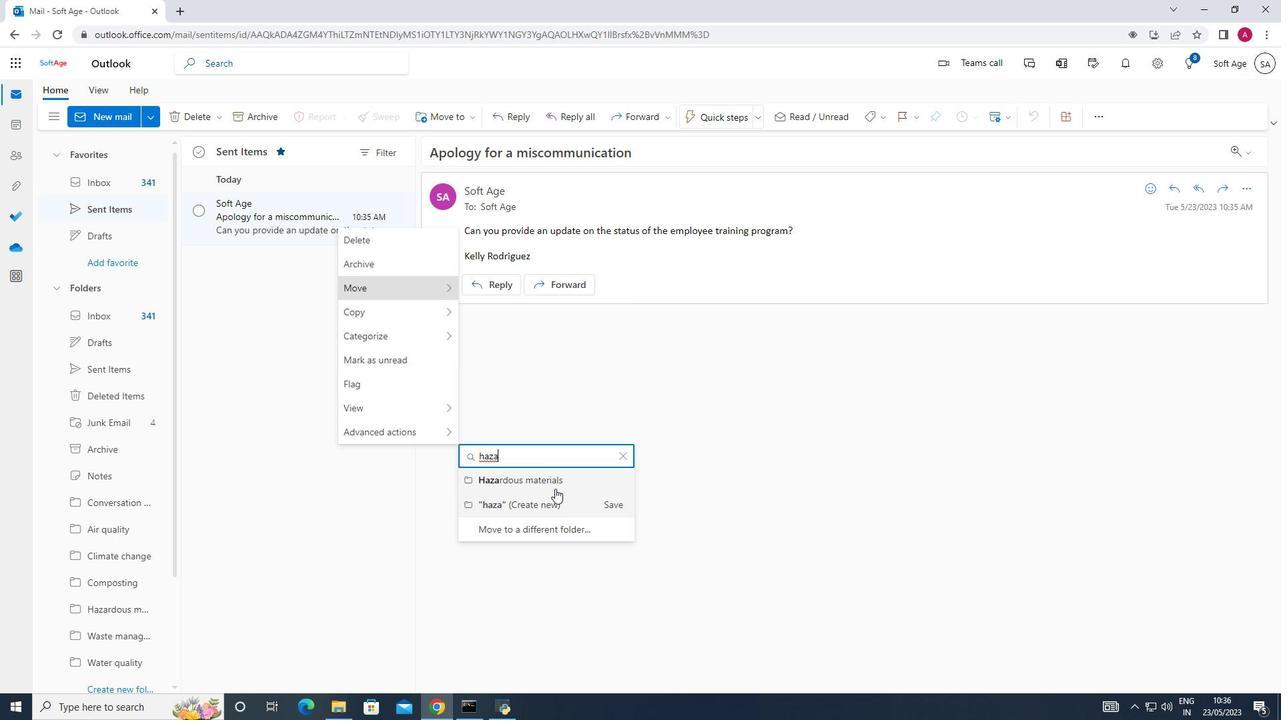 
Action: Mouse pressed left at (554, 471)
Screenshot: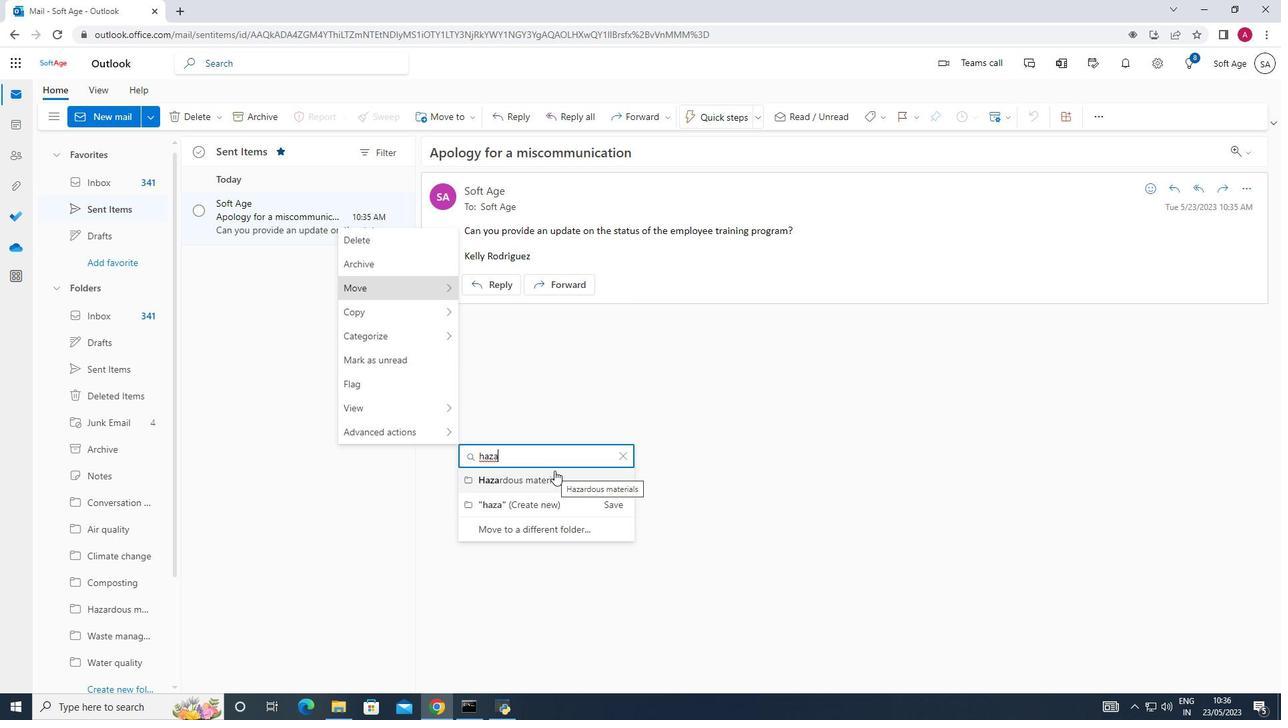 
Action: Key pressed <Key.enter>
Screenshot: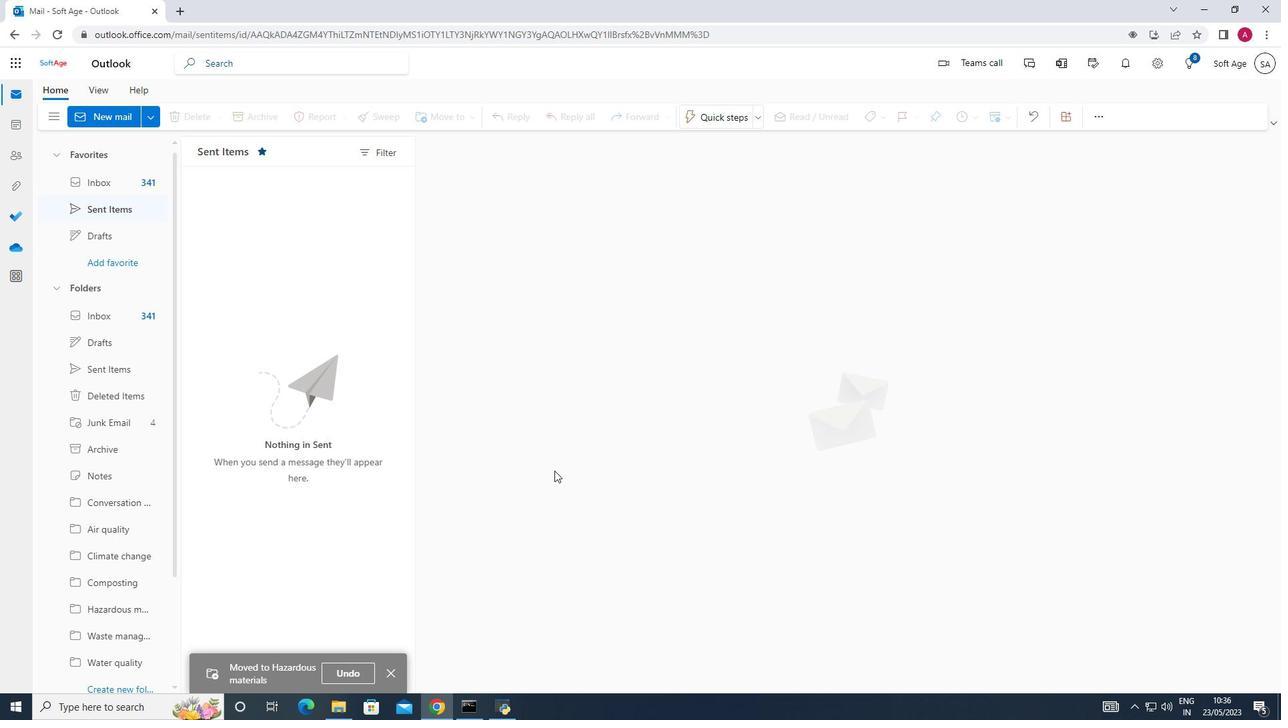 
Action: Mouse moved to (551, 445)
Screenshot: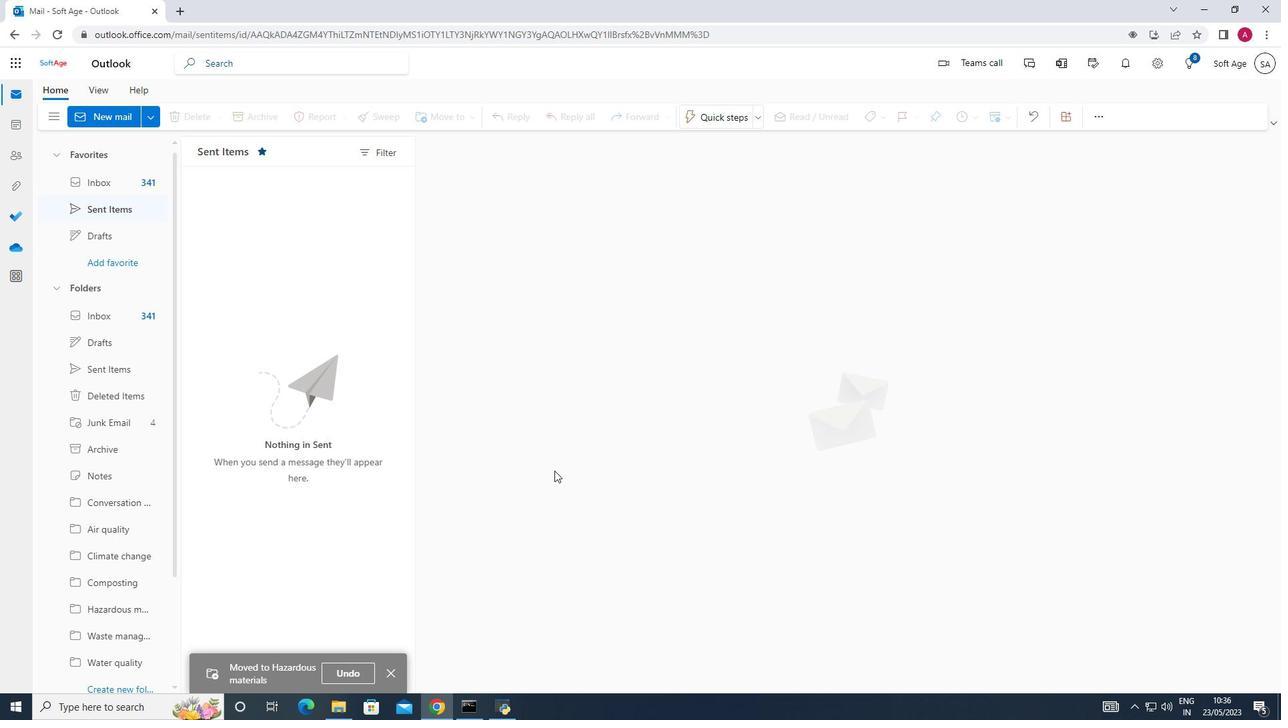 
